 Task: Add a condition where "Hours since ticket status on-hold(deactivated) Less than 10" in recently updated tickets.
Action: Mouse moved to (82, 339)
Screenshot: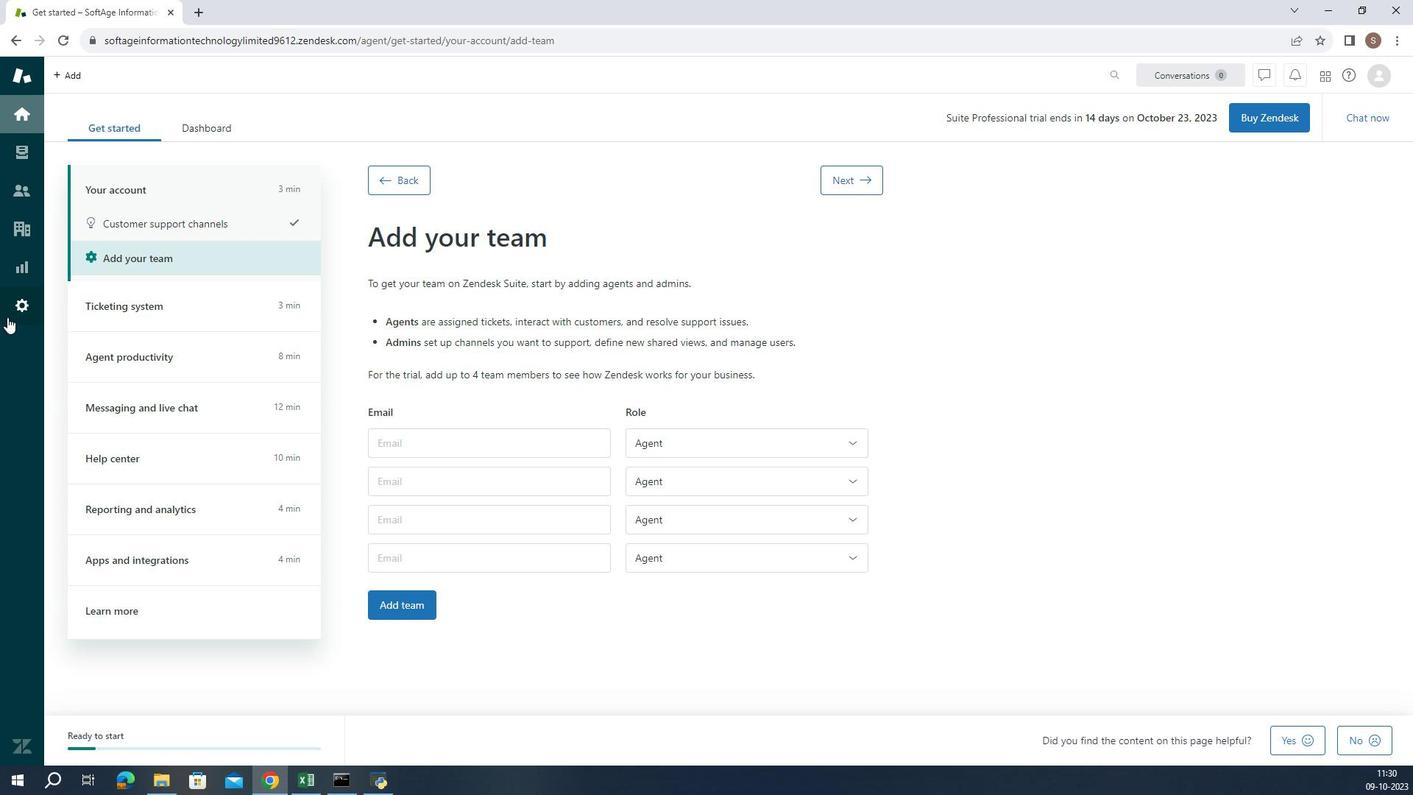 
Action: Mouse pressed left at (82, 339)
Screenshot: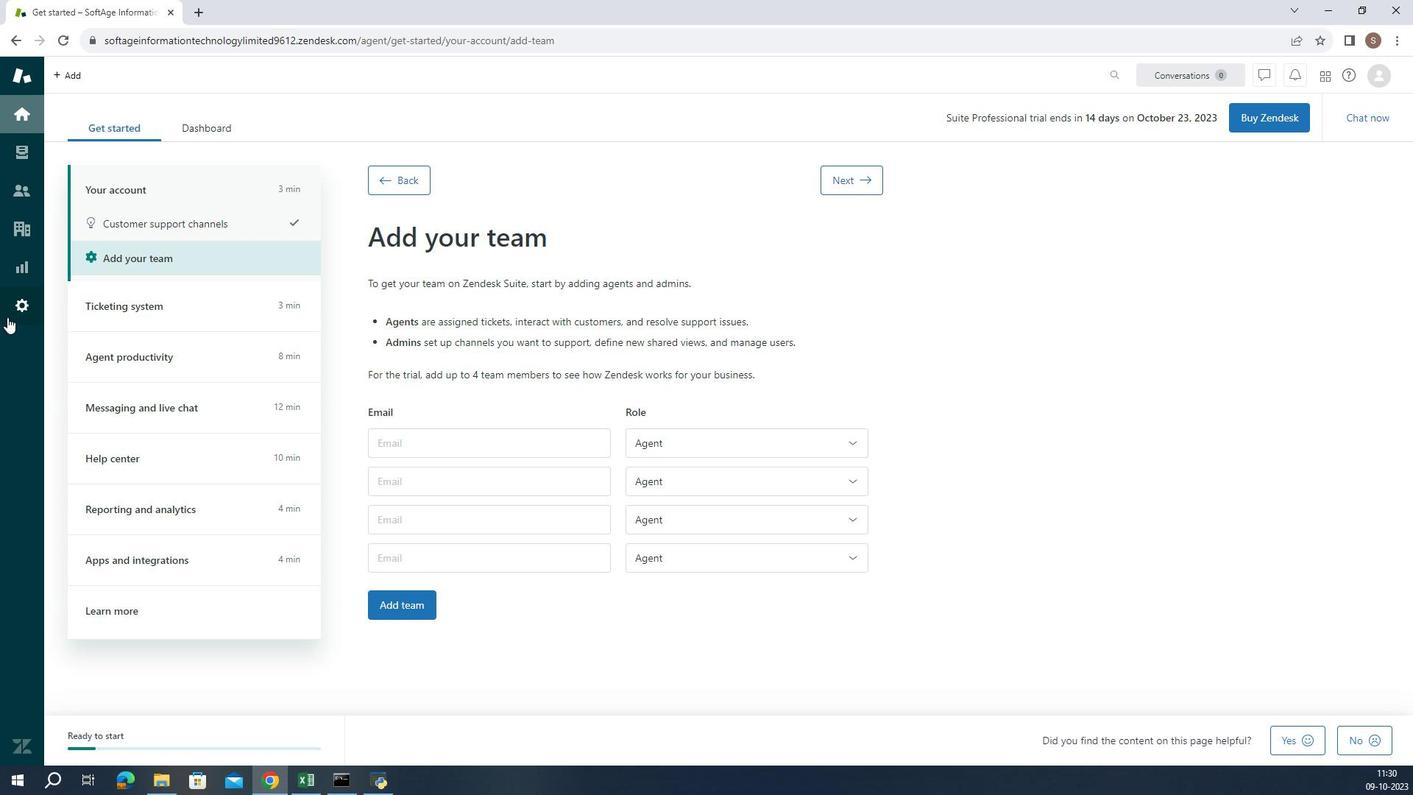 
Action: Mouse moved to (518, 644)
Screenshot: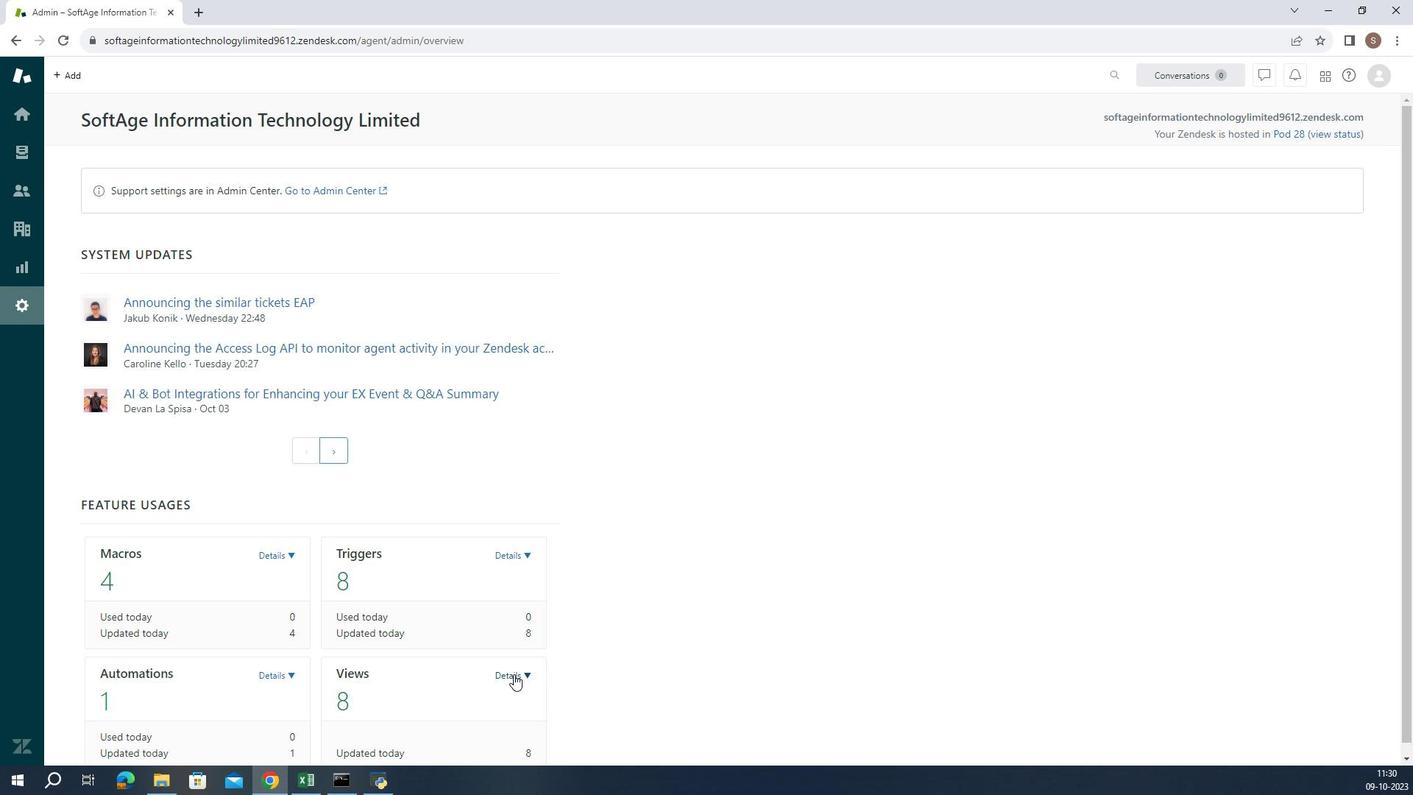 
Action: Mouse pressed left at (518, 644)
Screenshot: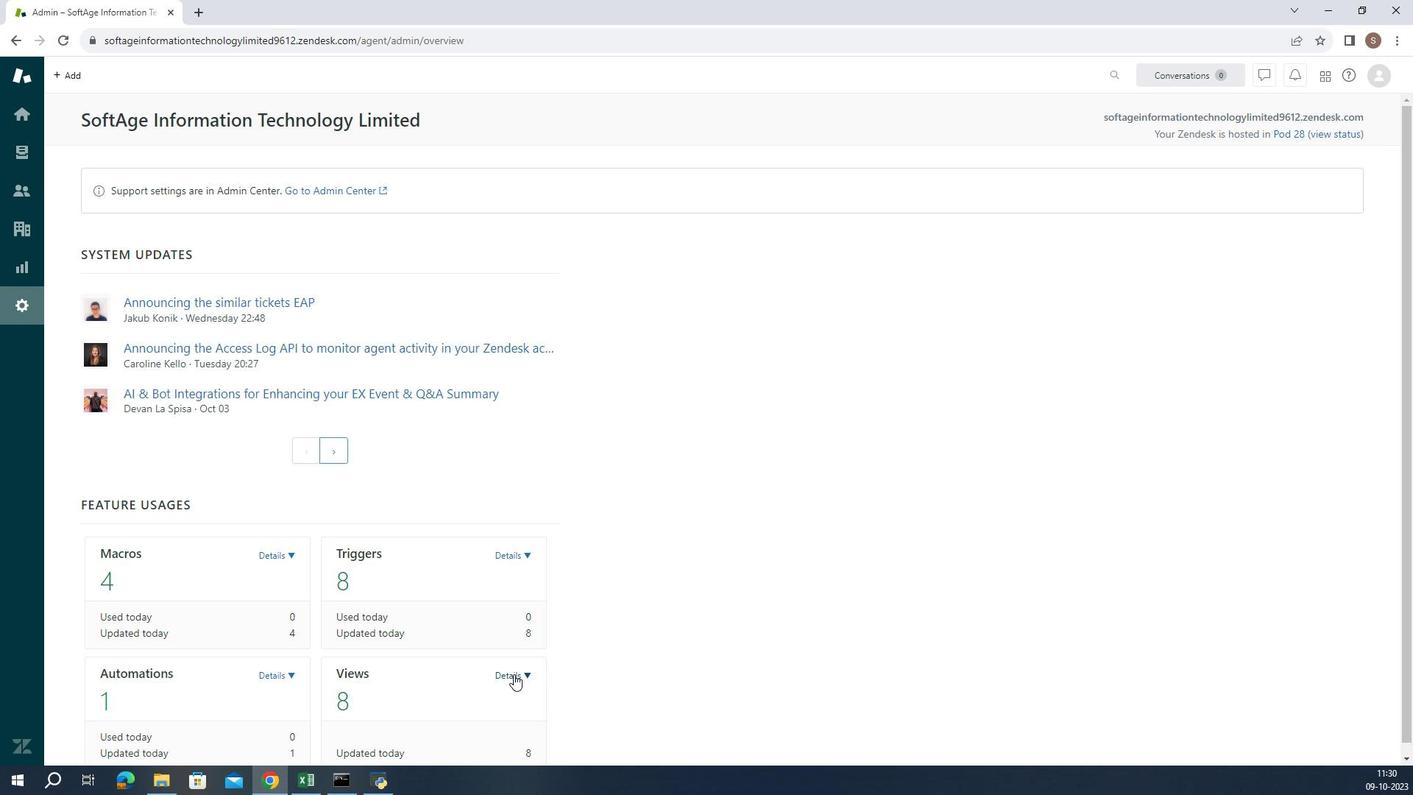 
Action: Mouse moved to (456, 709)
Screenshot: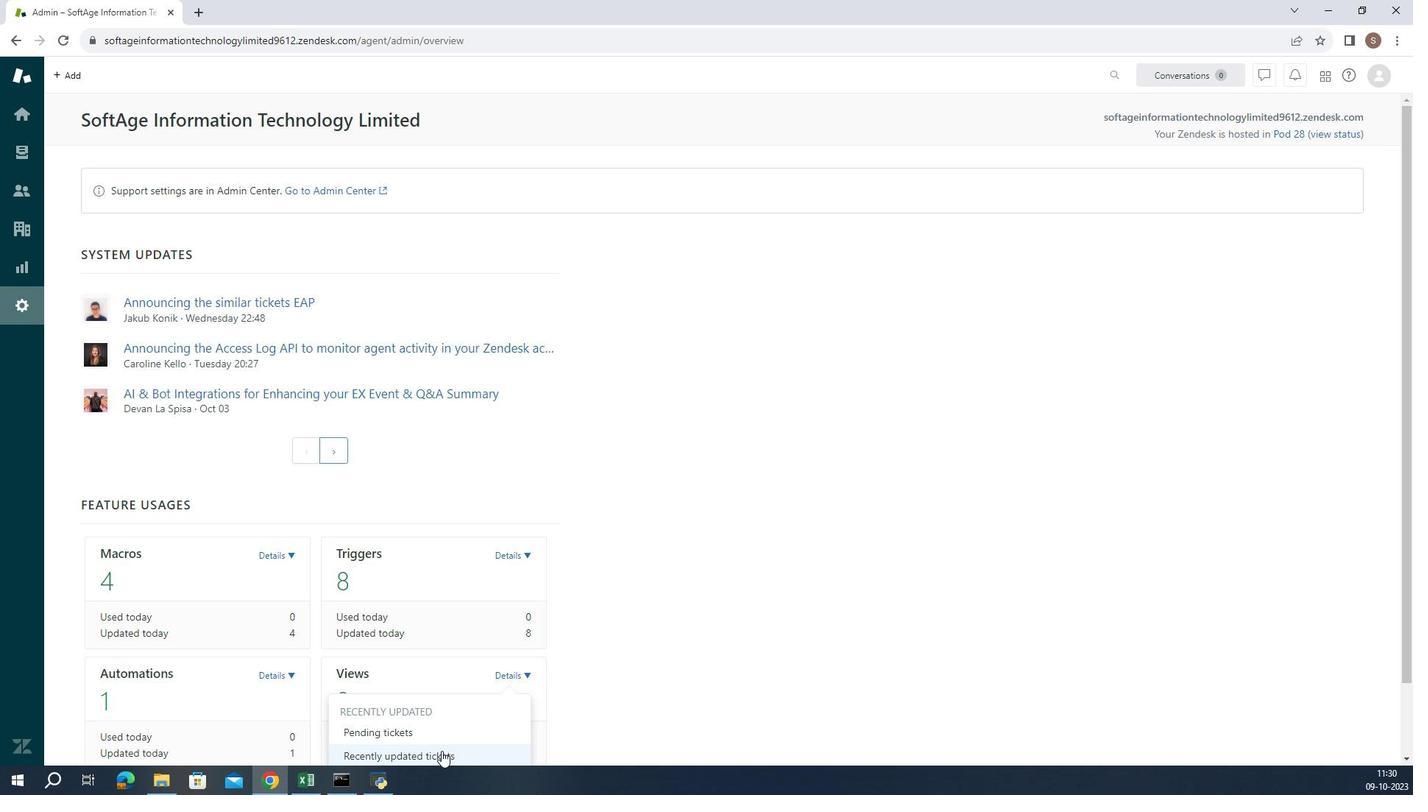 
Action: Mouse pressed left at (456, 709)
Screenshot: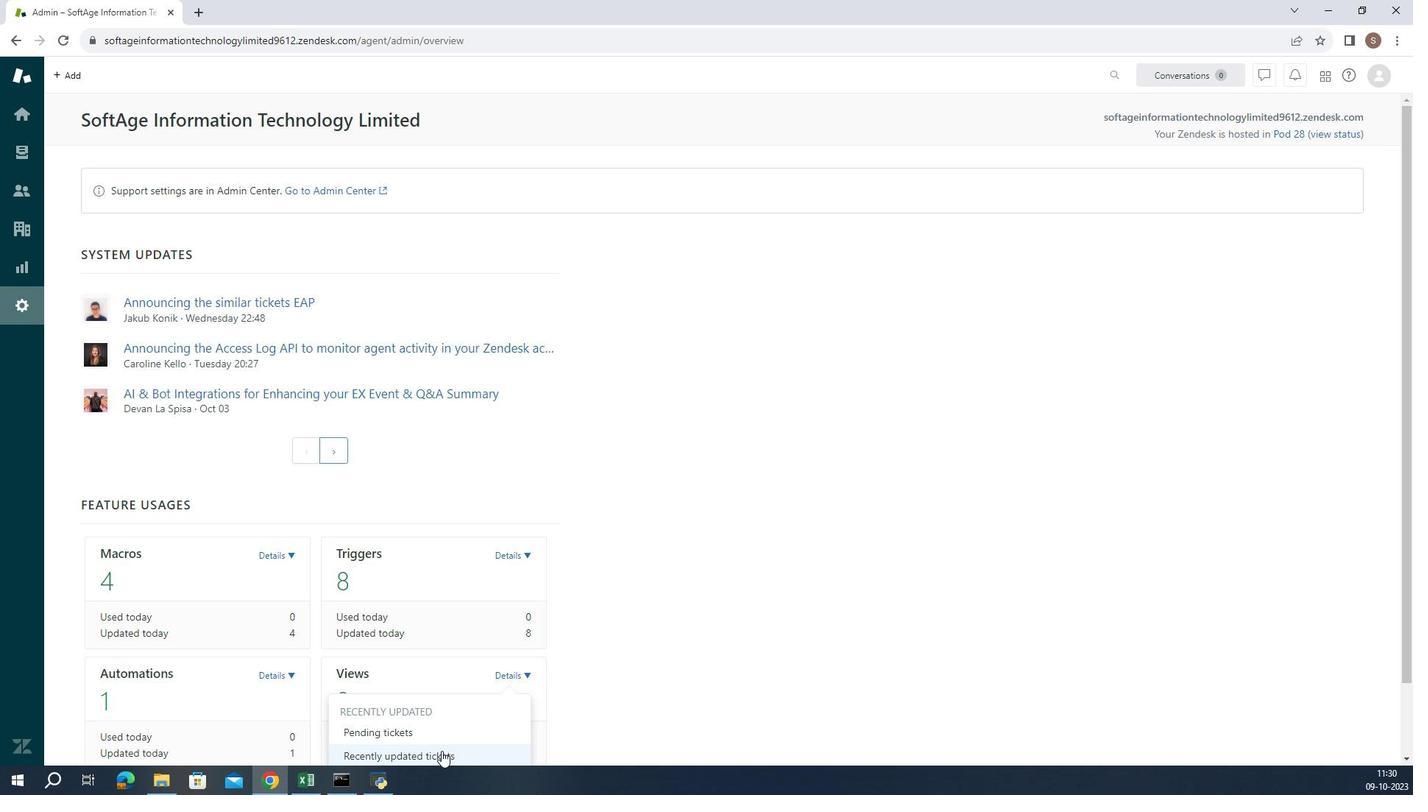 
Action: Mouse moved to (312, 480)
Screenshot: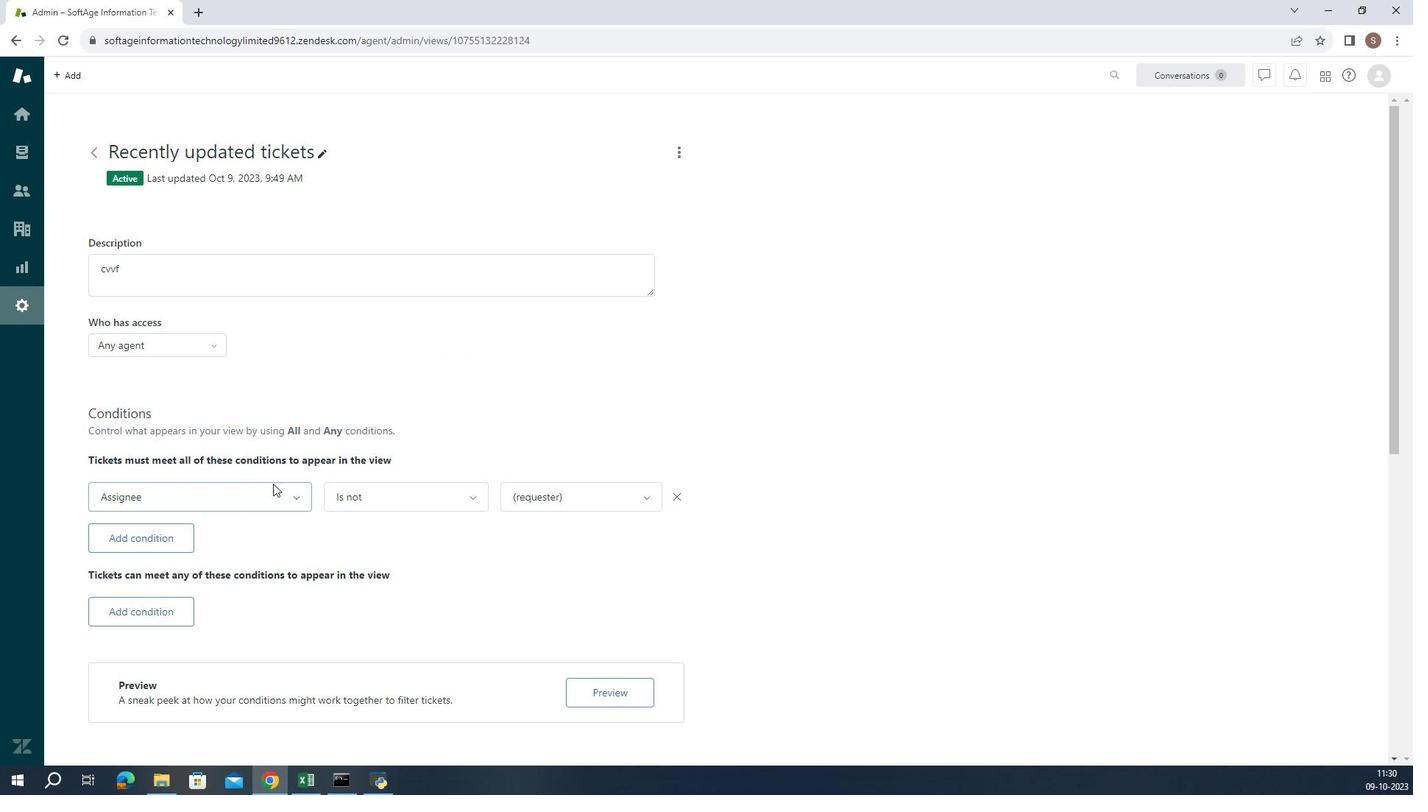 
Action: Mouse pressed left at (312, 480)
Screenshot: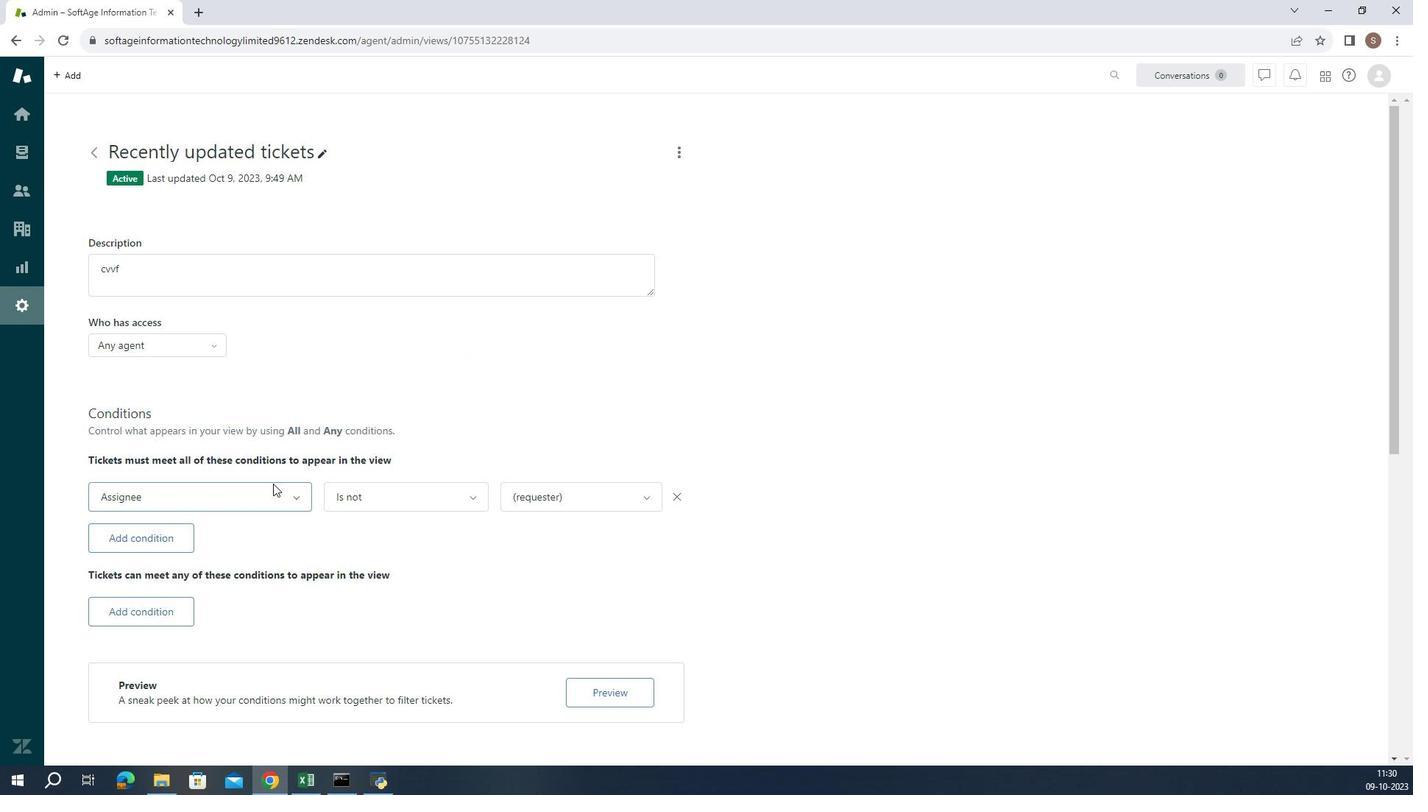 
Action: Mouse moved to (310, 387)
Screenshot: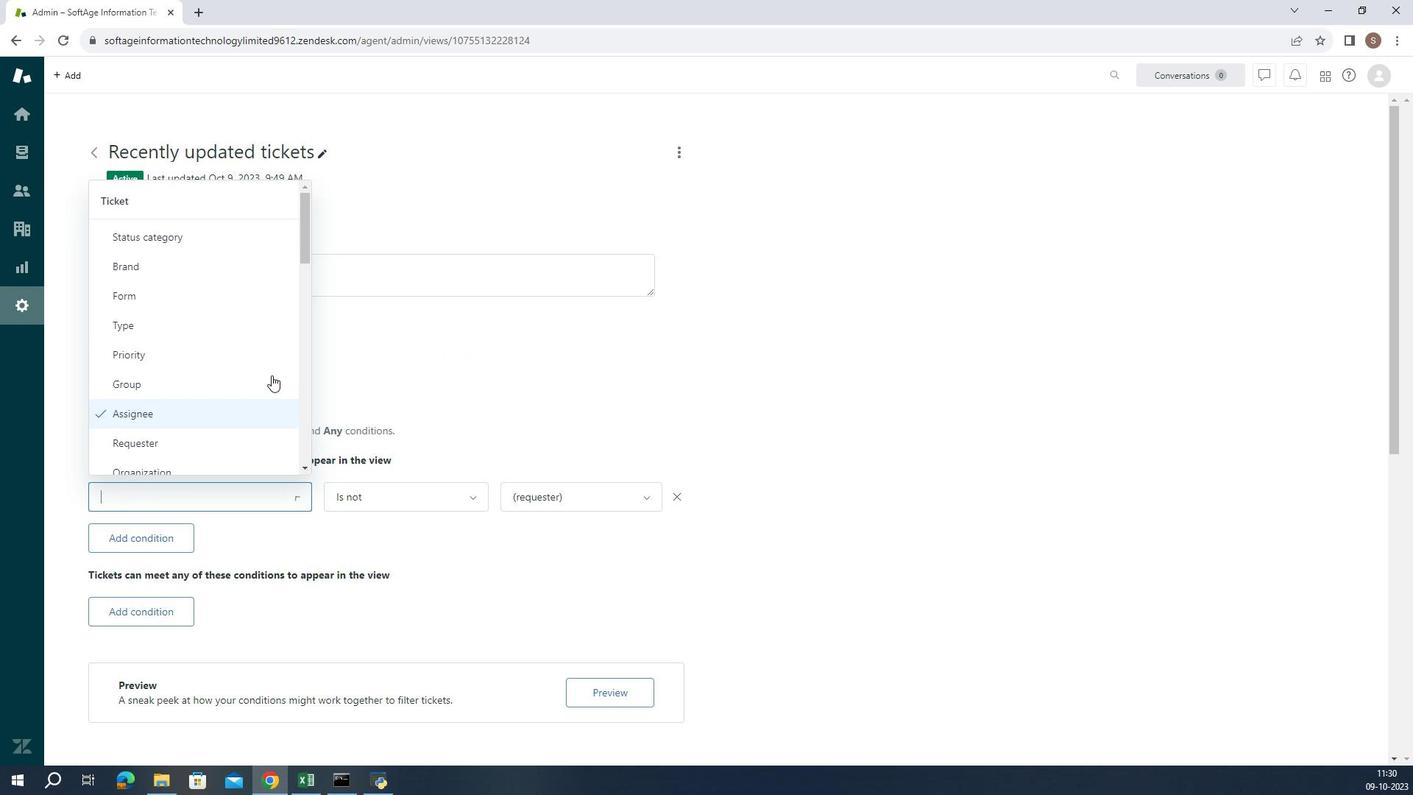 
Action: Mouse scrolled (310, 387) with delta (0, 0)
Screenshot: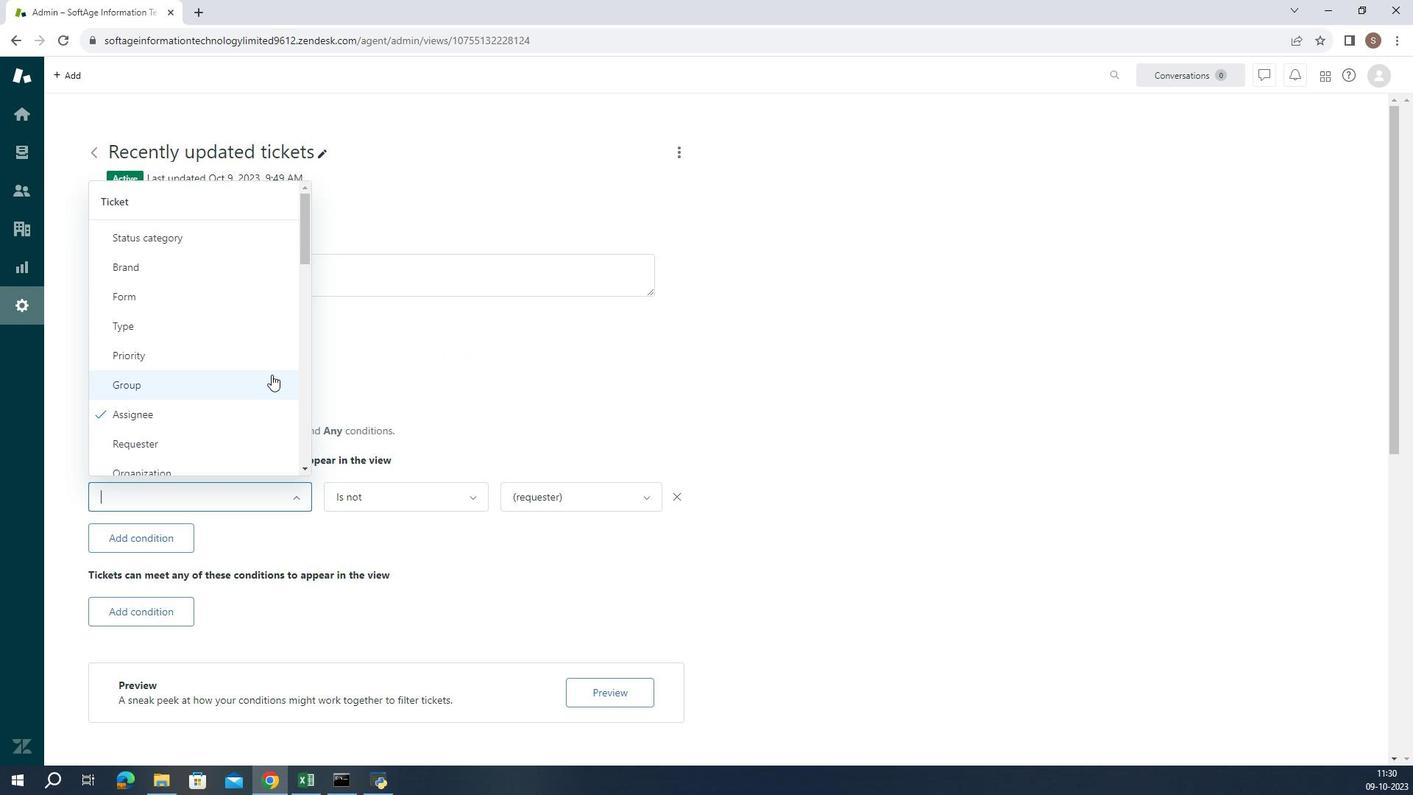 
Action: Mouse moved to (310, 387)
Screenshot: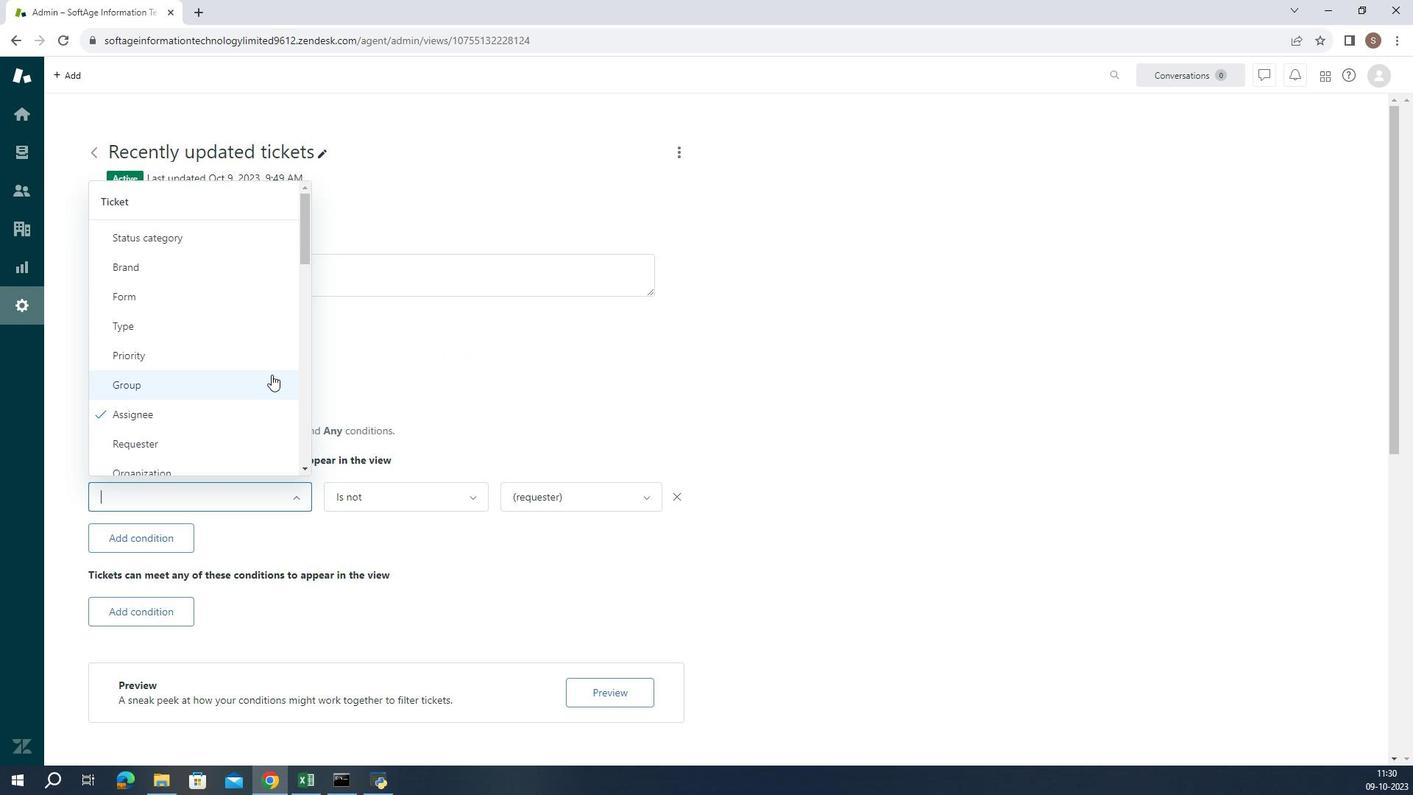 
Action: Mouse scrolled (310, 387) with delta (0, 0)
Screenshot: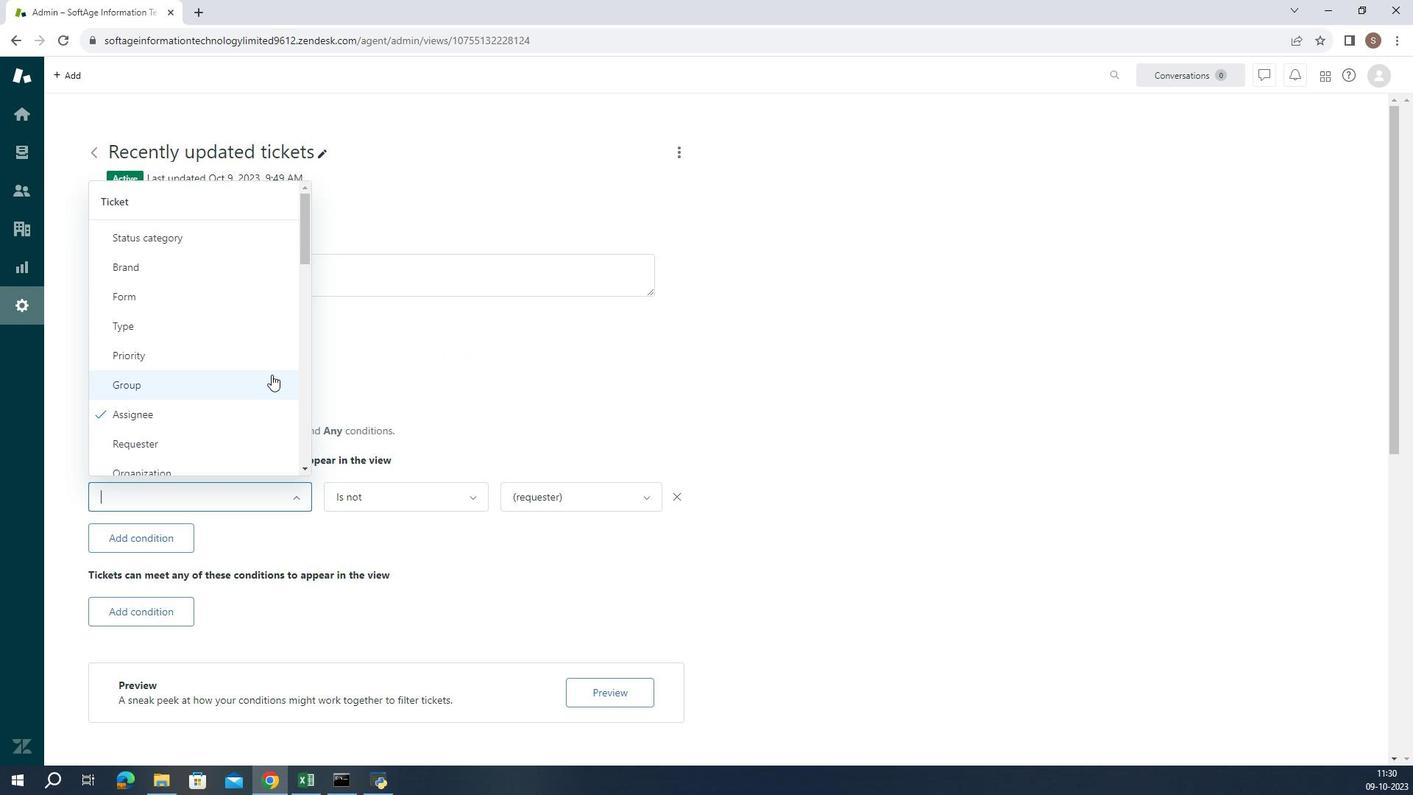 
Action: Mouse scrolled (310, 387) with delta (0, 0)
Screenshot: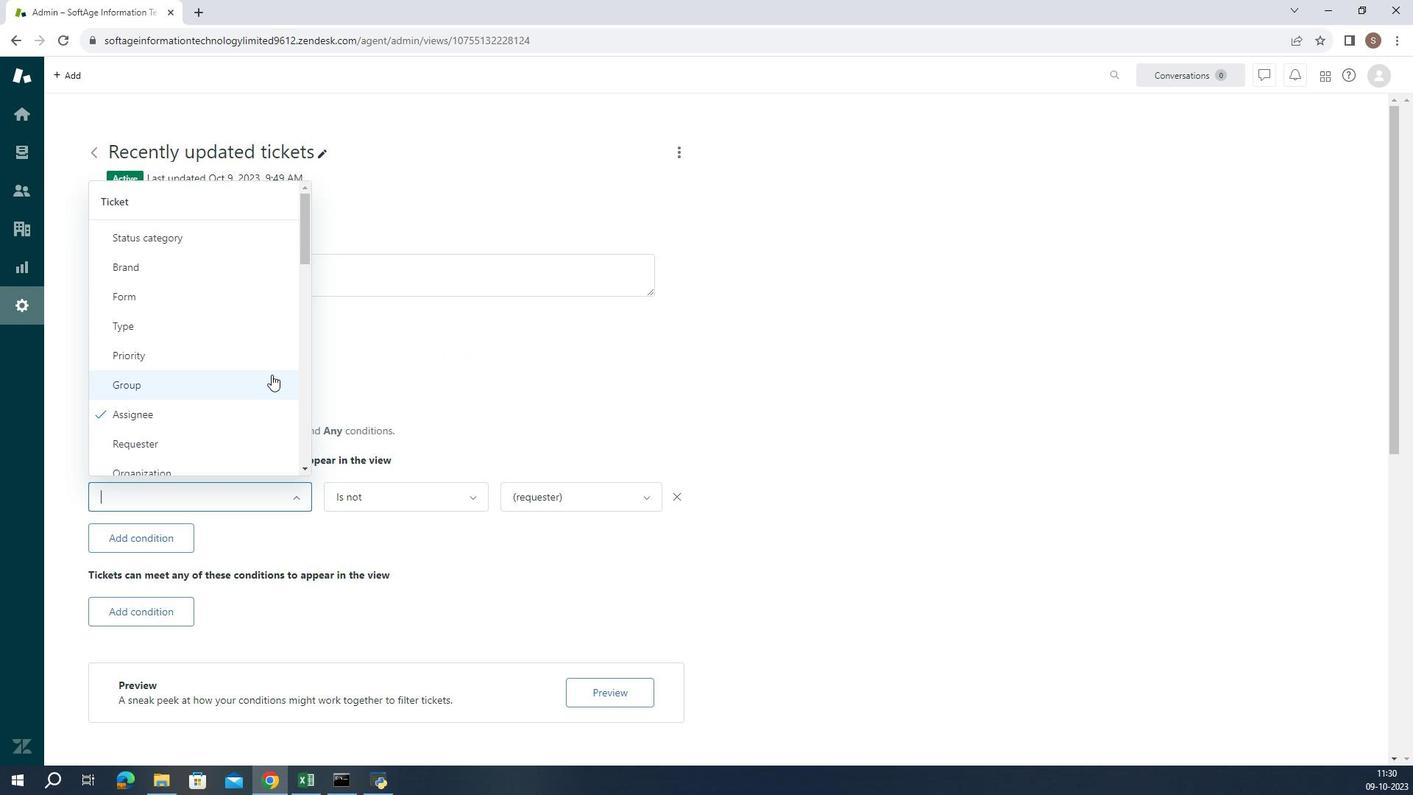 
Action: Mouse scrolled (310, 387) with delta (0, 0)
Screenshot: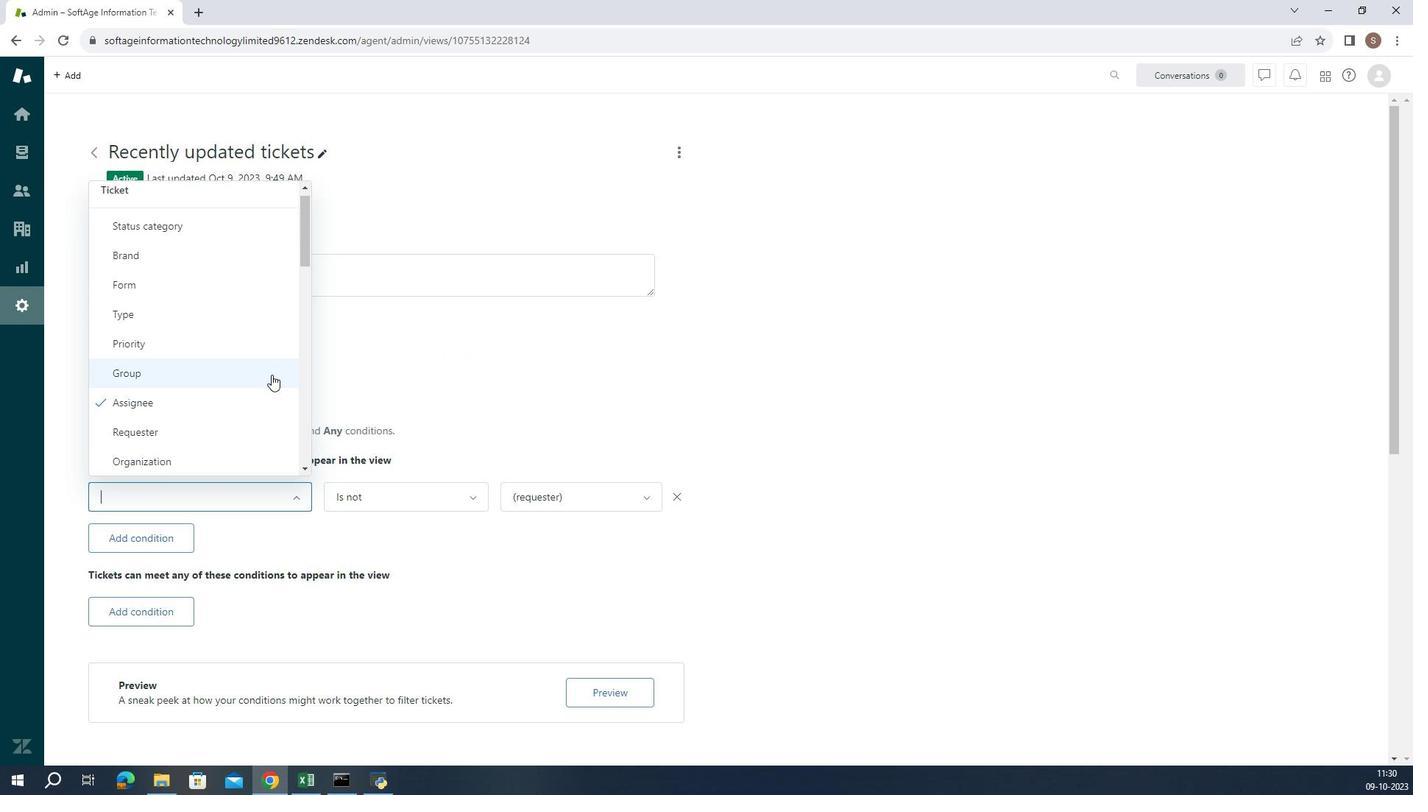 
Action: Mouse scrolled (310, 387) with delta (0, 0)
Screenshot: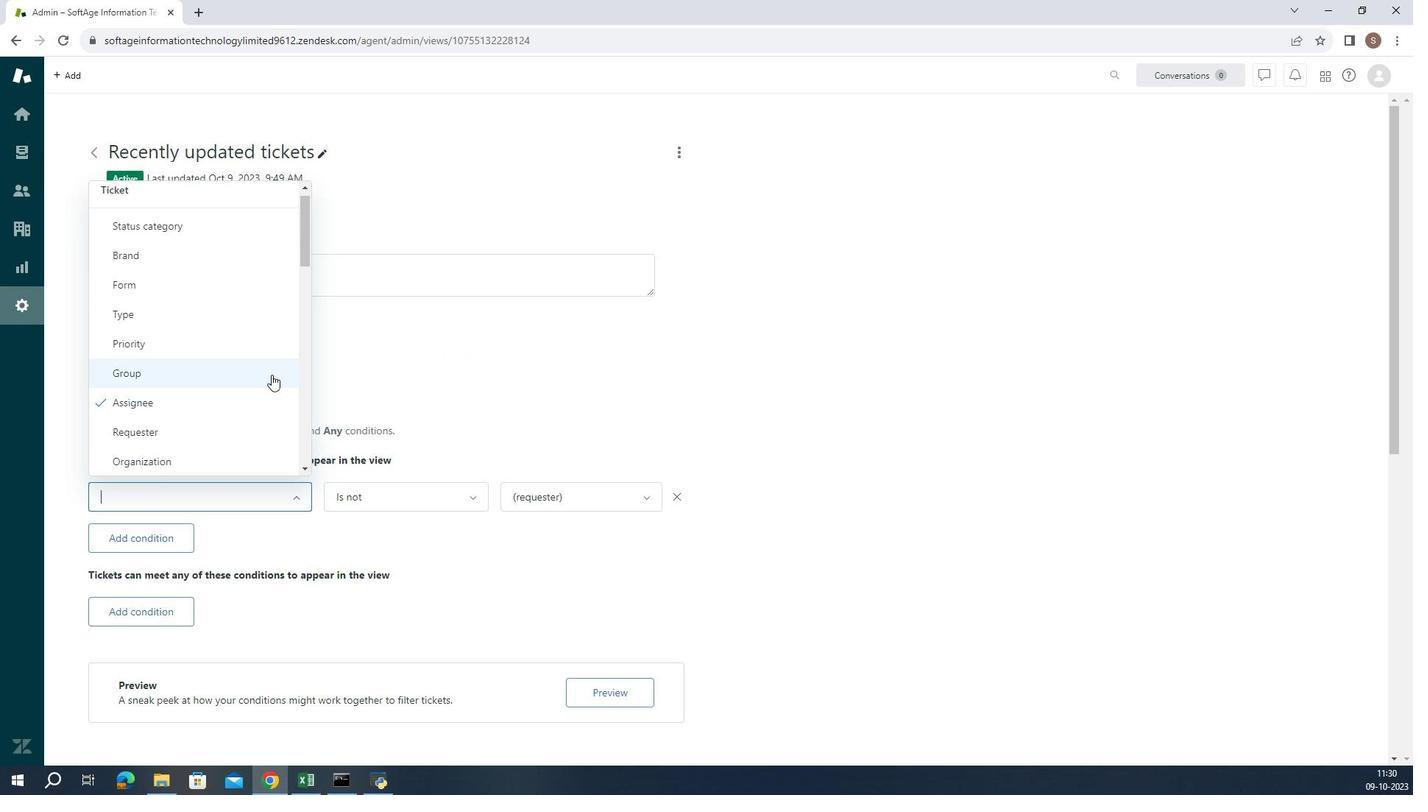 
Action: Mouse moved to (291, 385)
Screenshot: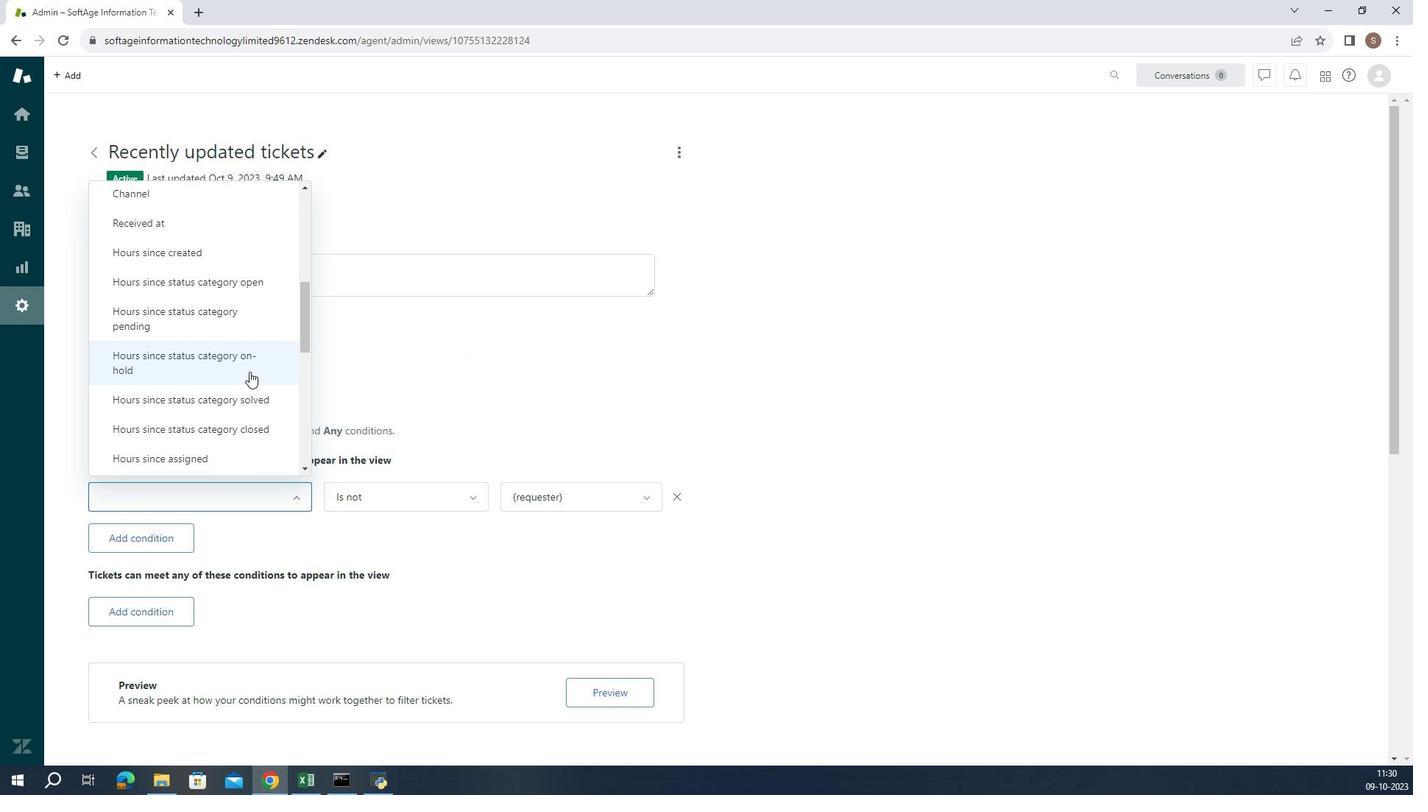 
Action: Mouse scrolled (291, 384) with delta (0, 0)
Screenshot: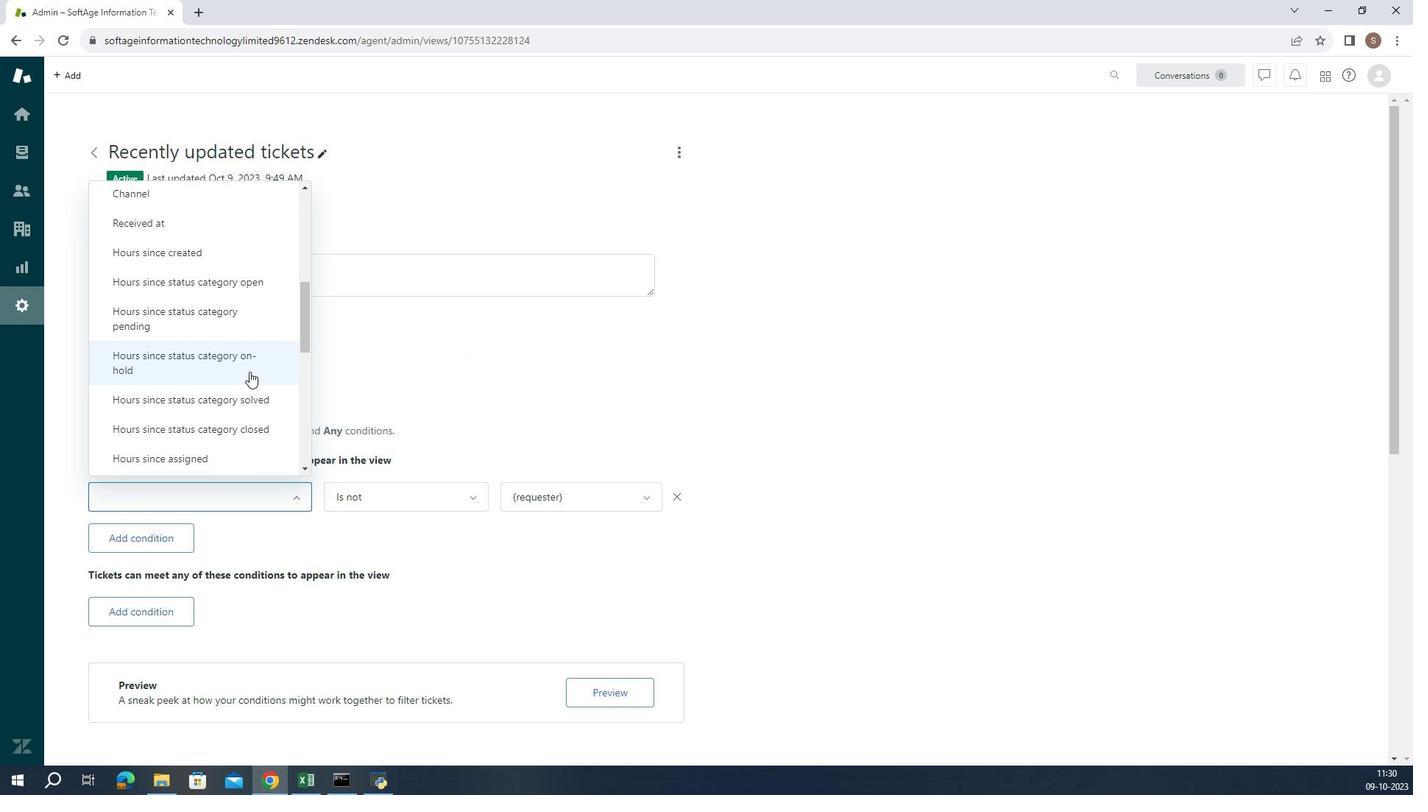 
Action: Mouse scrolled (291, 384) with delta (0, 0)
Screenshot: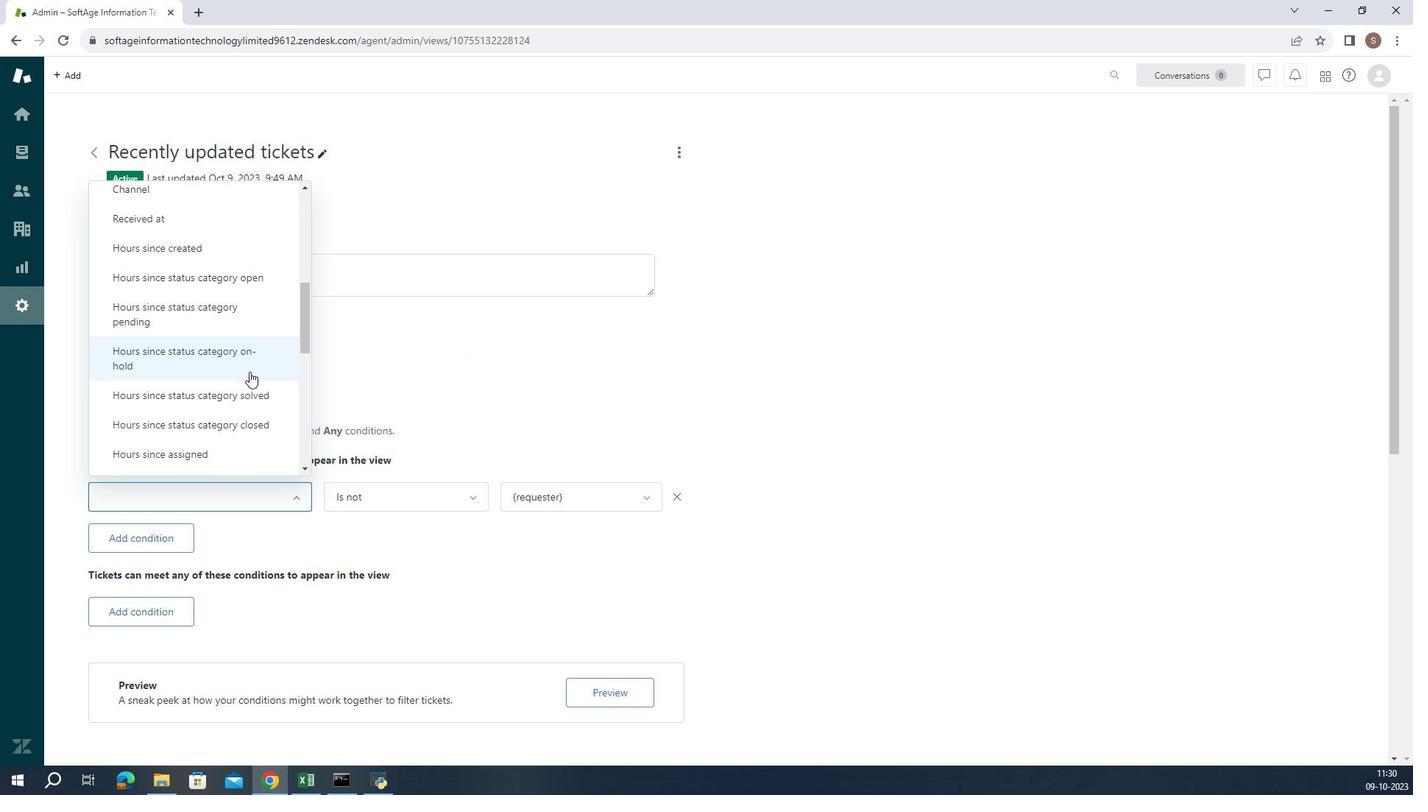 
Action: Mouse scrolled (291, 384) with delta (0, 0)
Screenshot: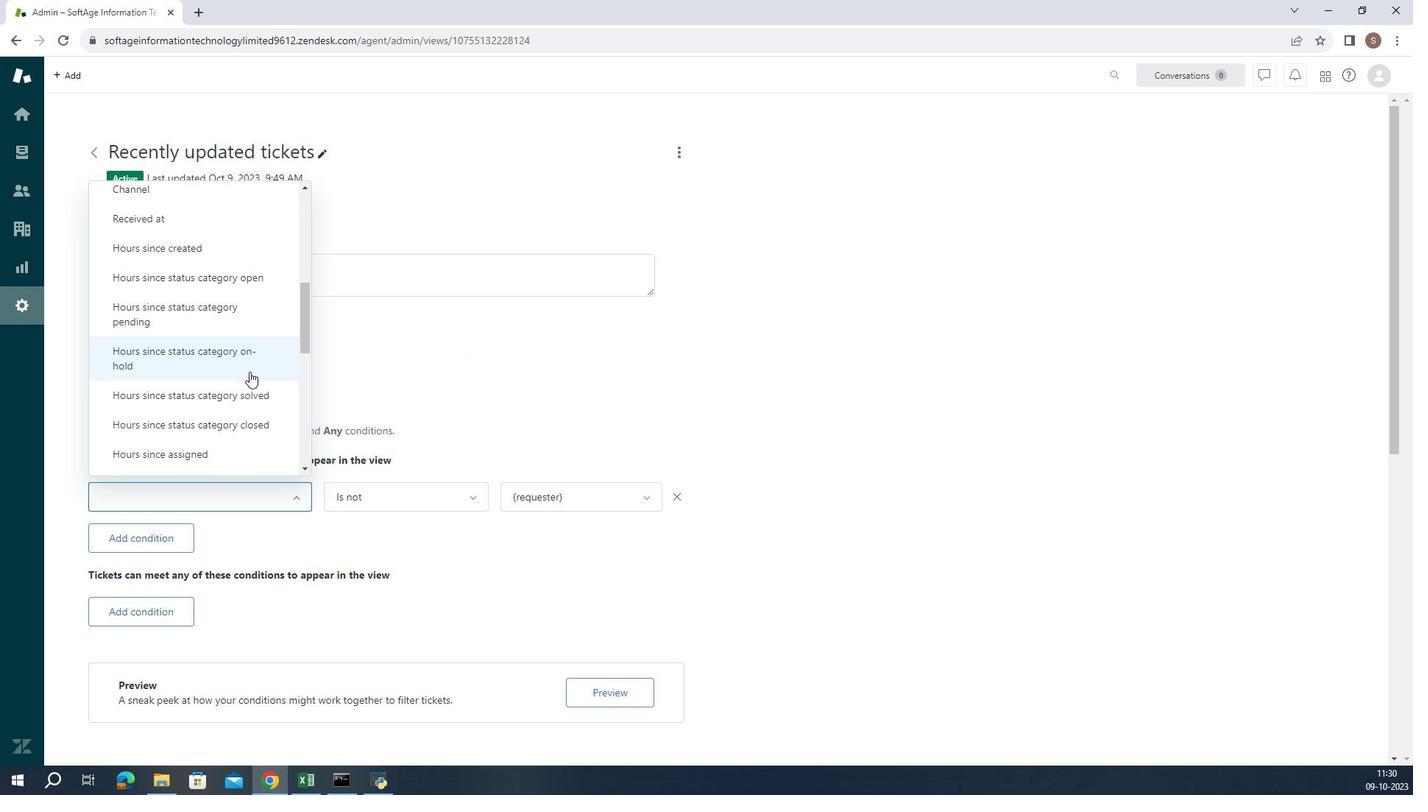 
Action: Mouse scrolled (291, 384) with delta (0, 0)
Screenshot: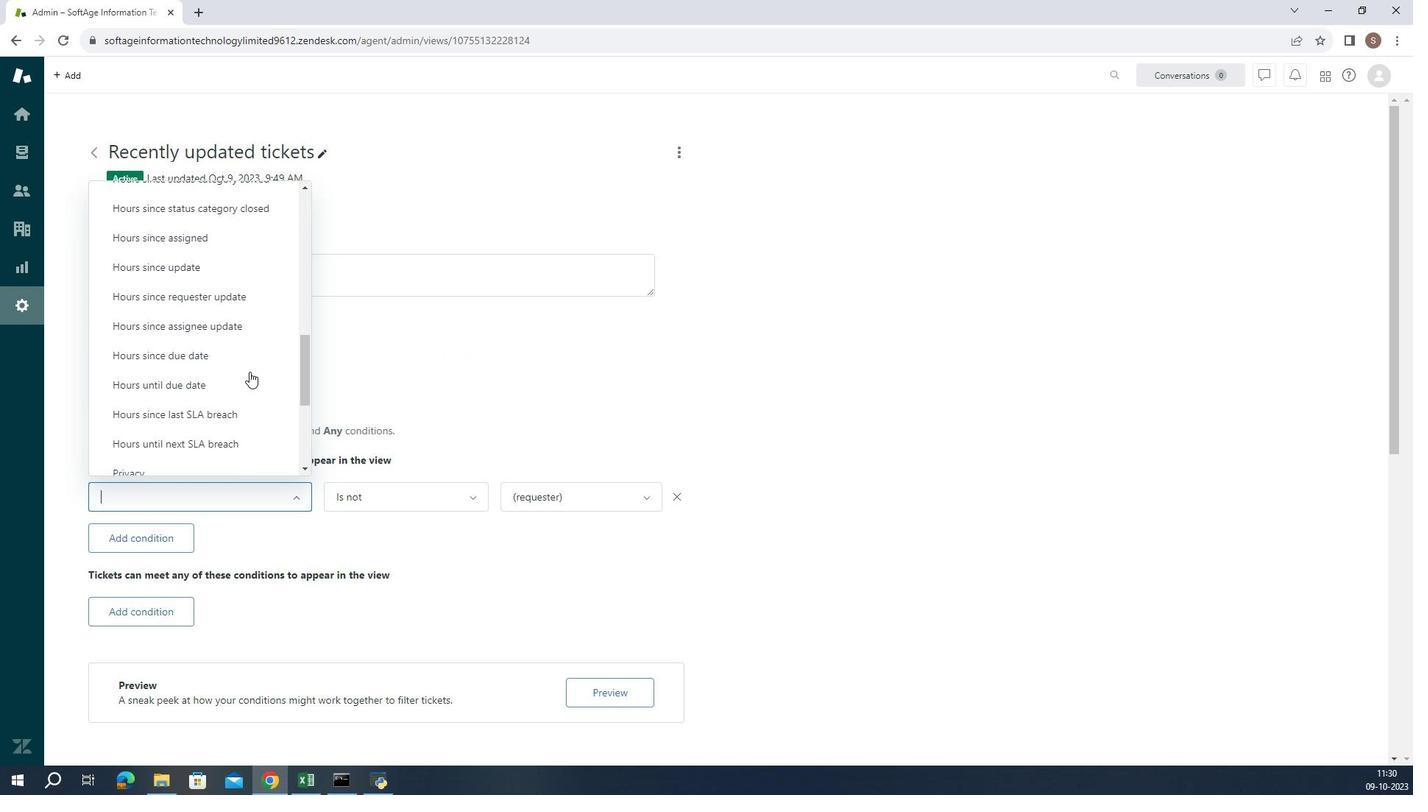 
Action: Mouse scrolled (291, 384) with delta (0, 0)
Screenshot: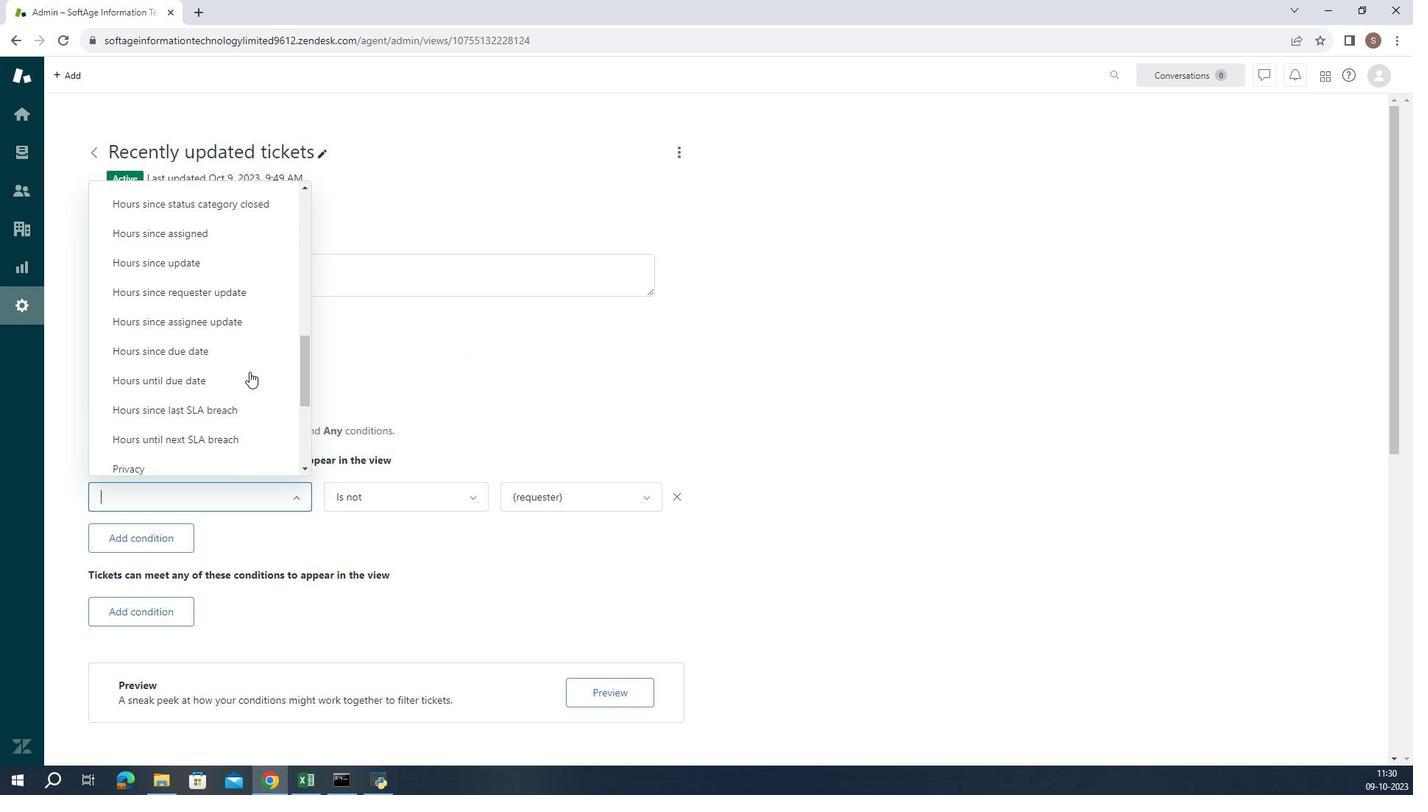 
Action: Mouse scrolled (291, 384) with delta (0, 0)
Screenshot: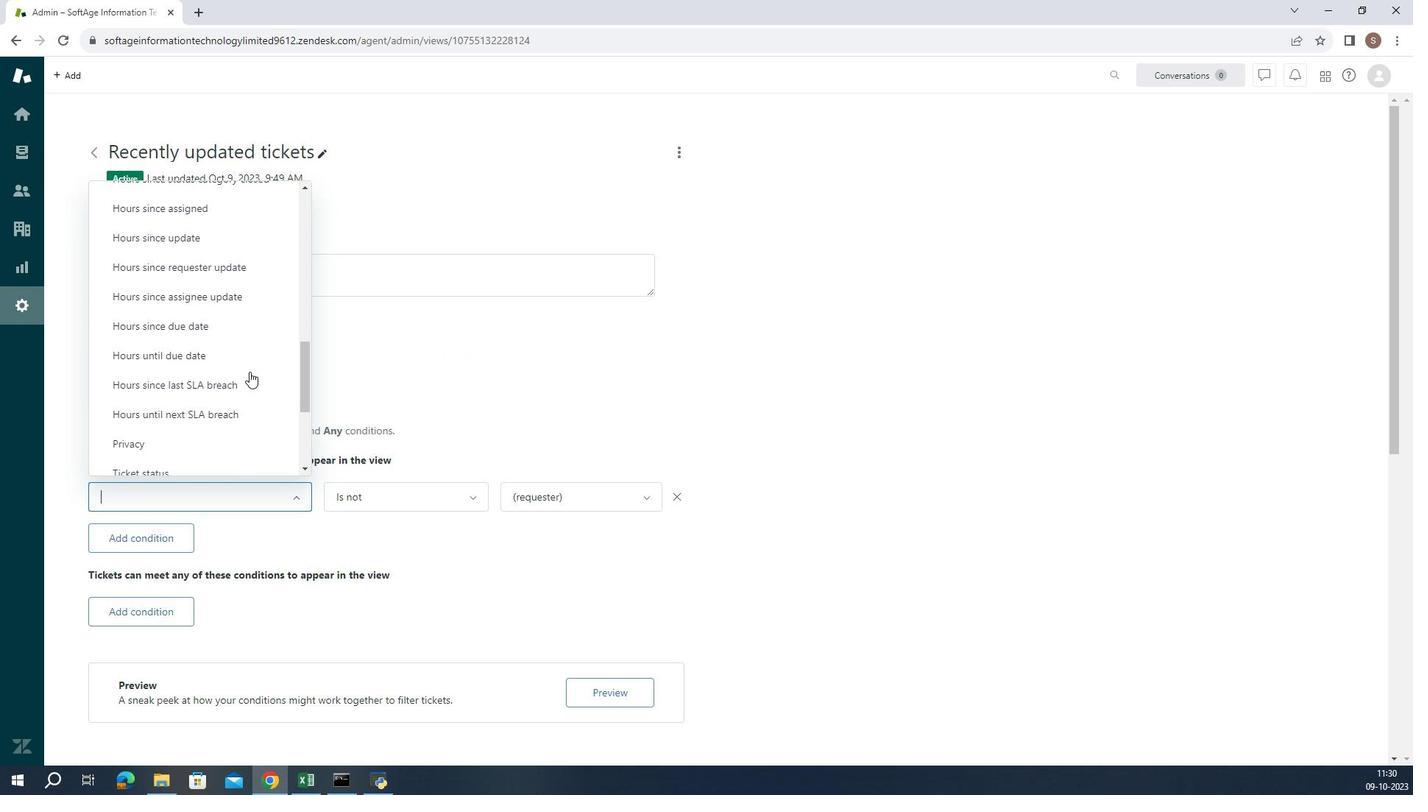 
Action: Mouse moved to (290, 387)
Screenshot: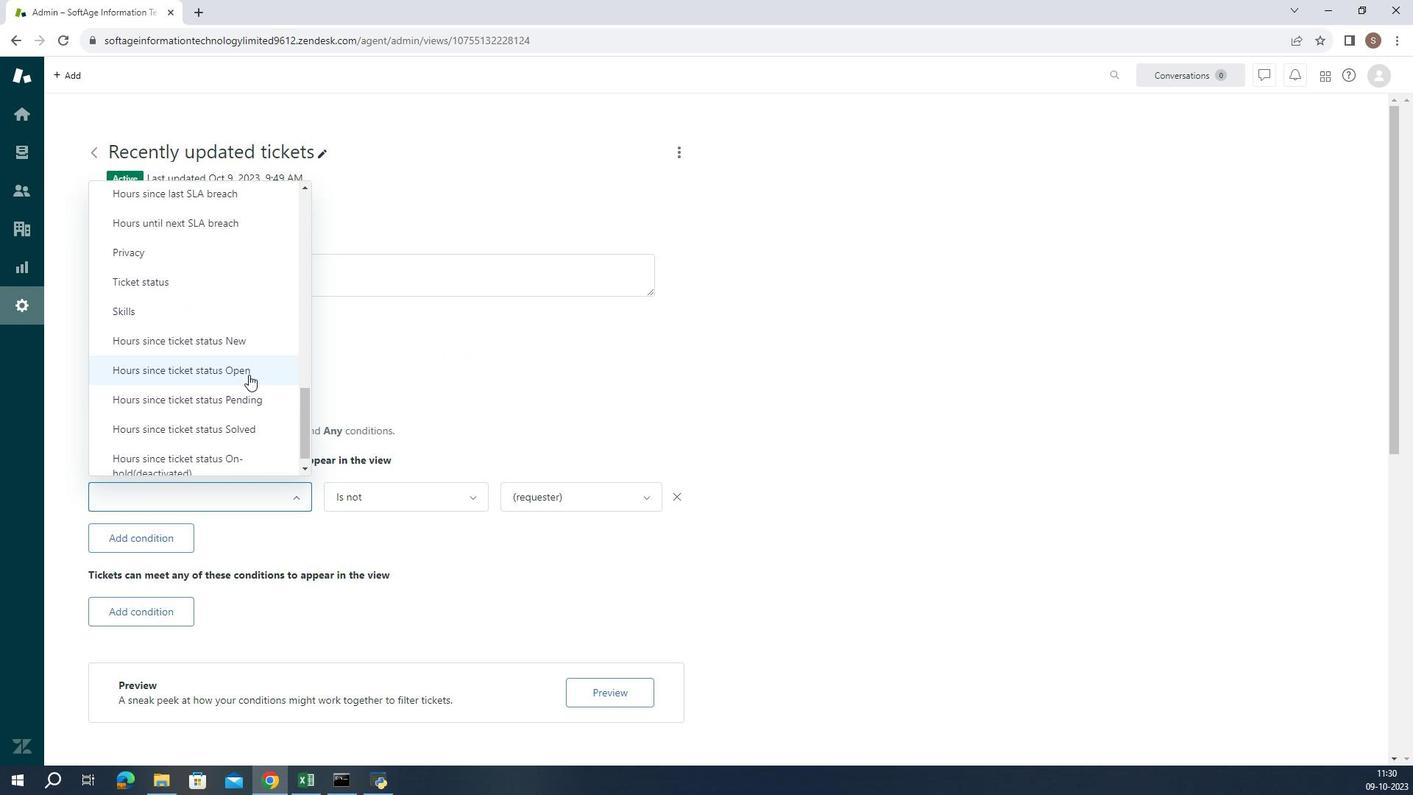 
Action: Mouse scrolled (290, 387) with delta (0, 0)
Screenshot: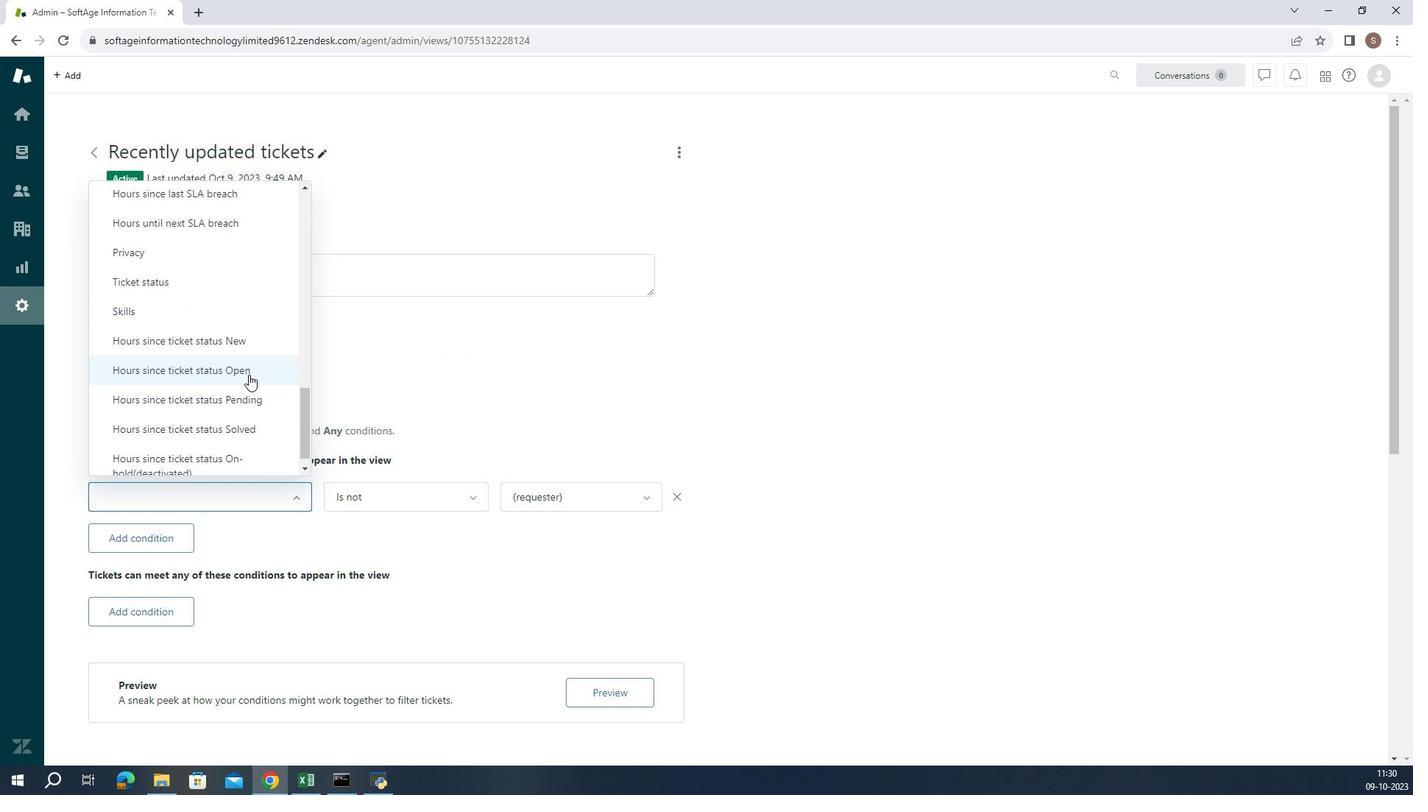 
Action: Mouse moved to (251, 459)
Screenshot: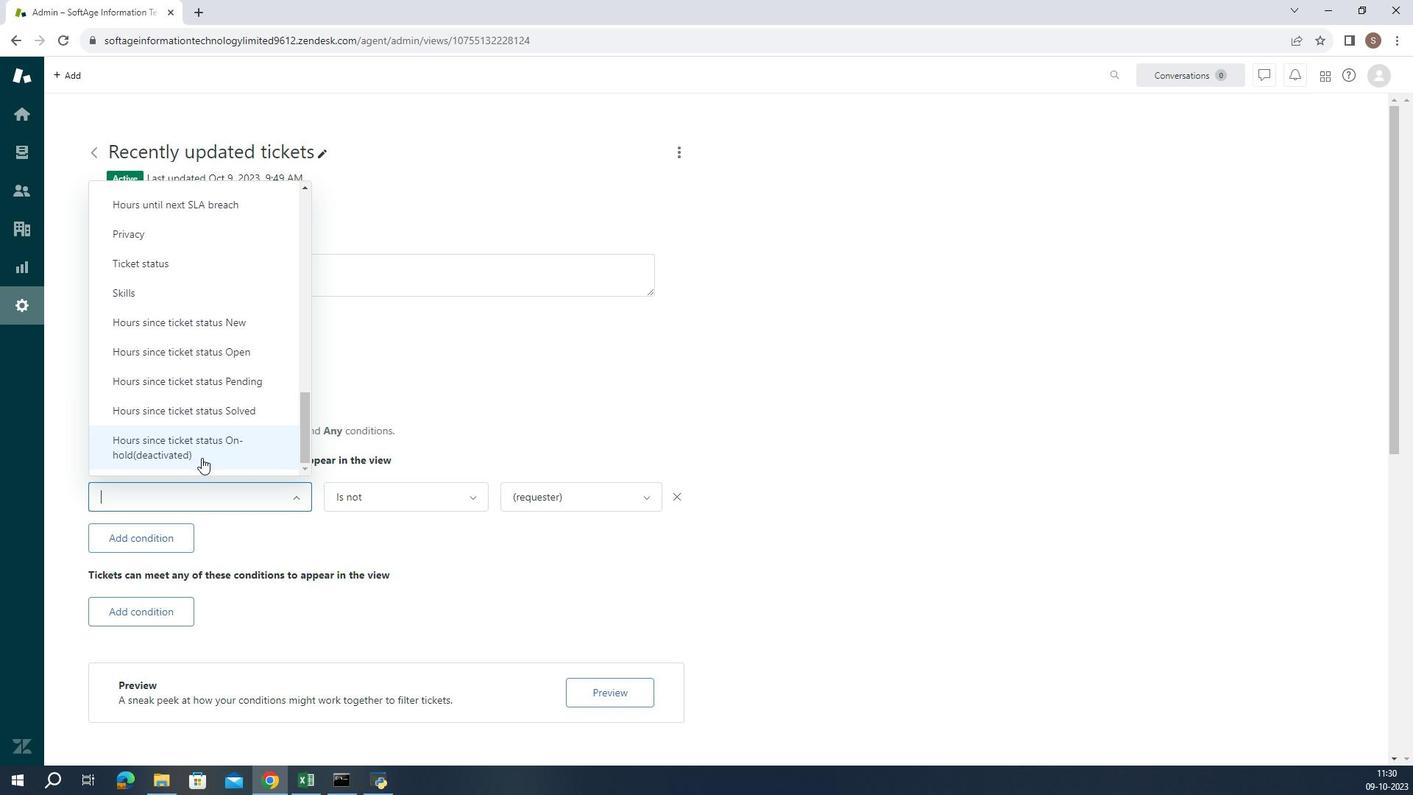 
Action: Mouse pressed left at (251, 459)
Screenshot: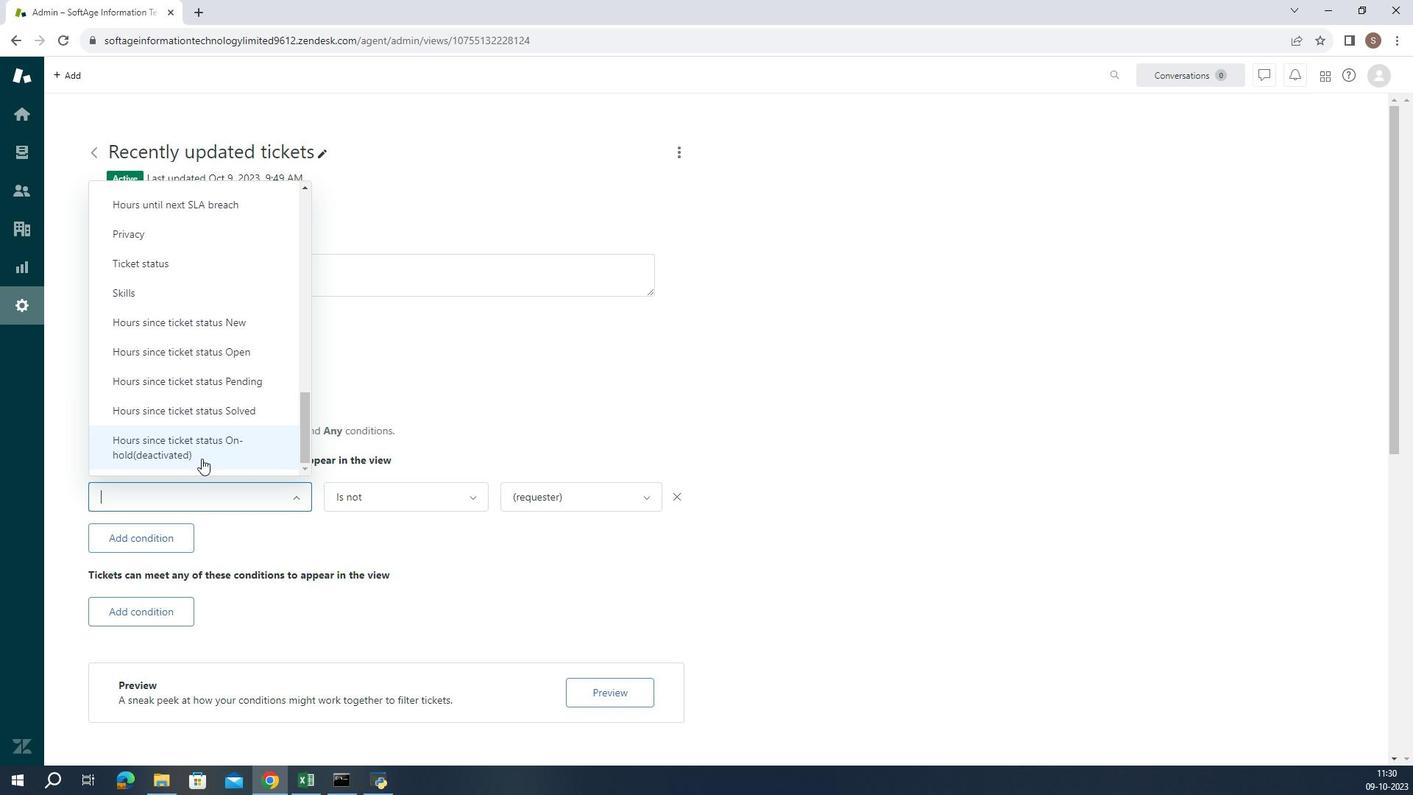 
Action: Mouse moved to (415, 505)
Screenshot: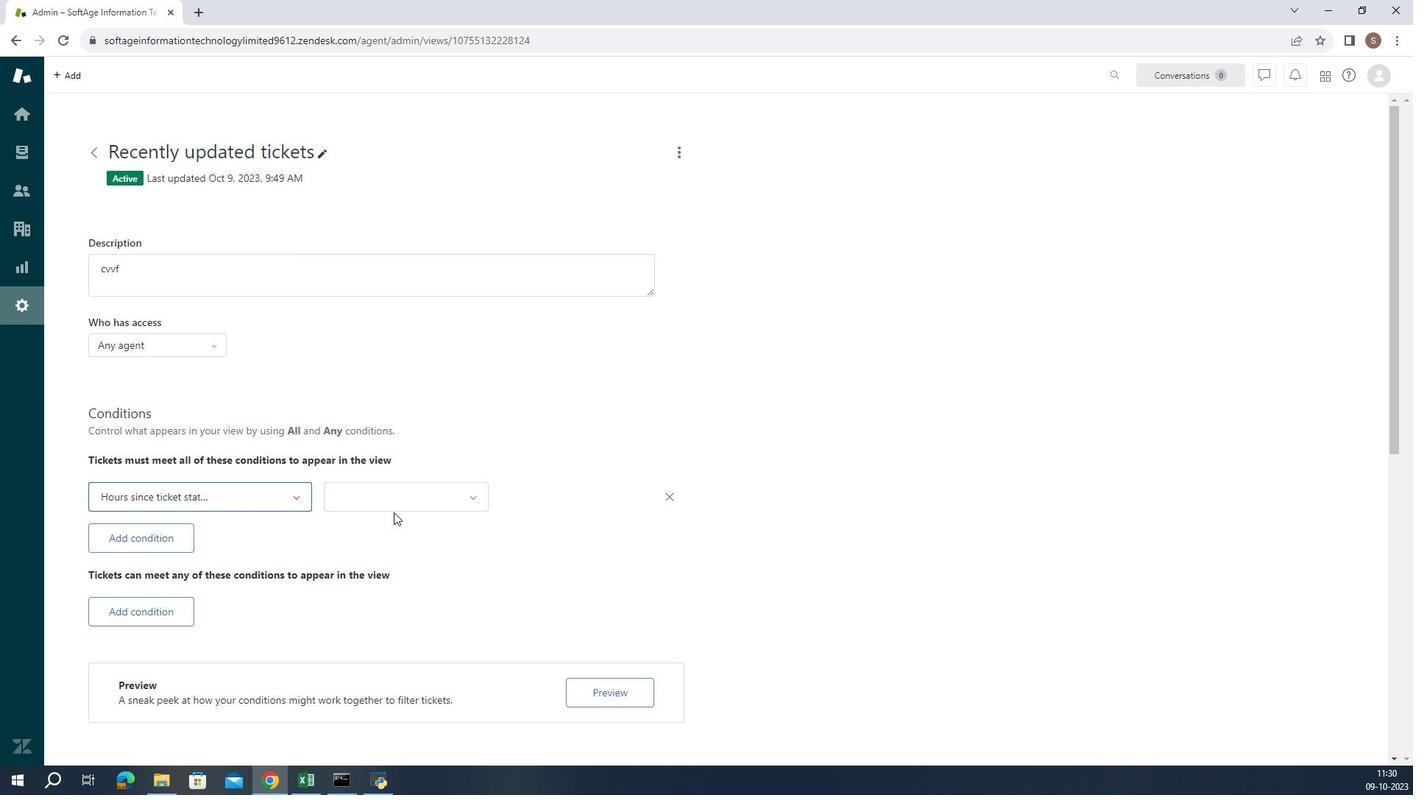 
Action: Mouse pressed left at (415, 505)
Screenshot: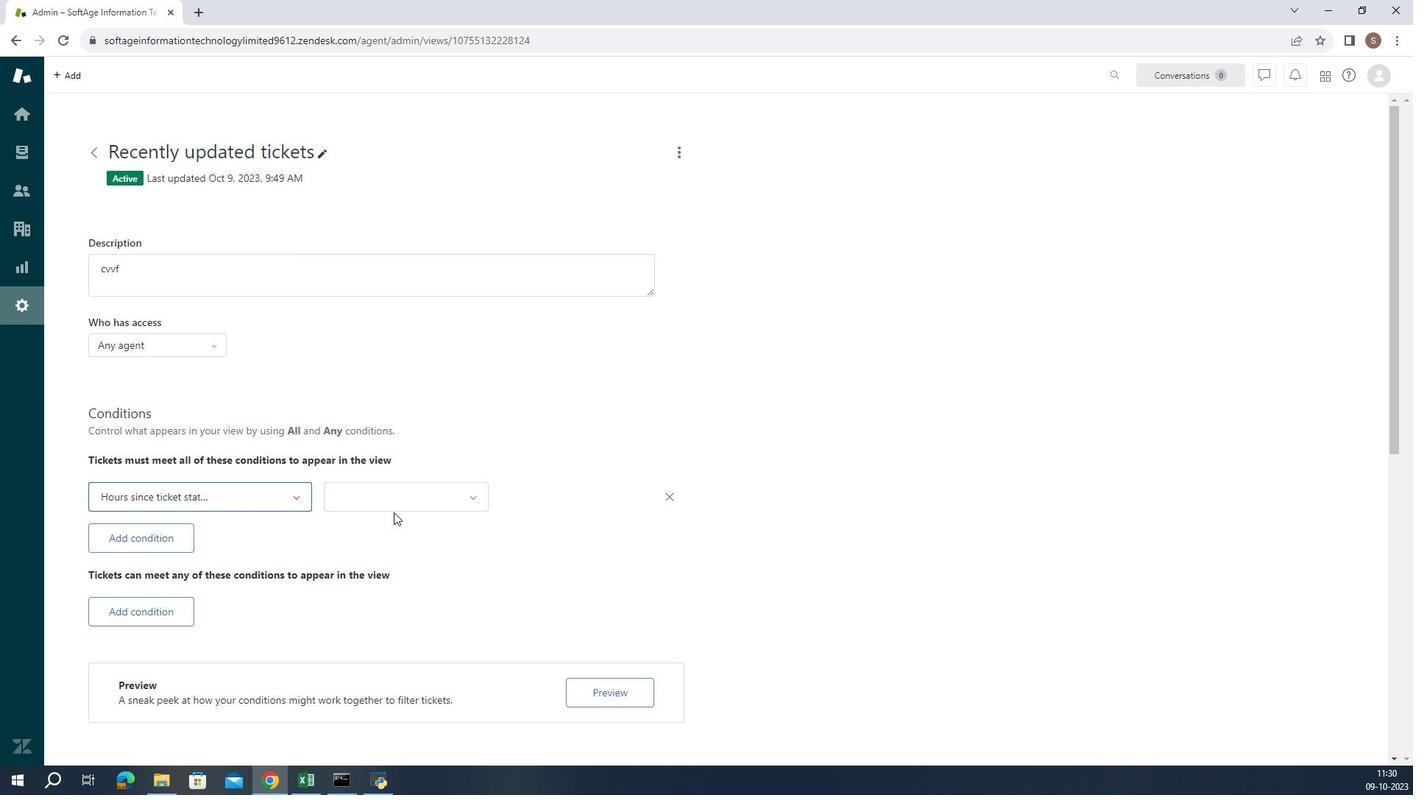 
Action: Mouse moved to (435, 496)
Screenshot: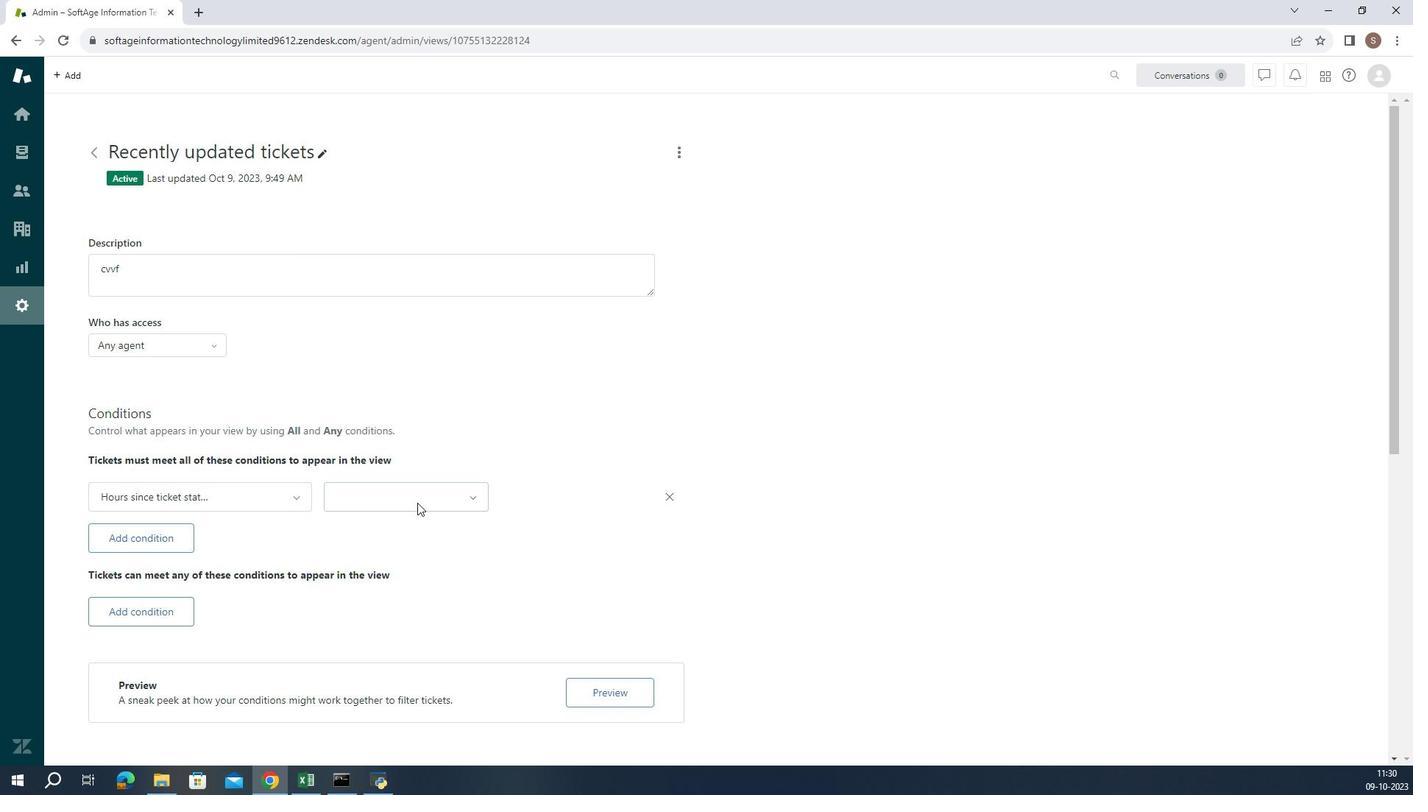 
Action: Mouse pressed left at (435, 496)
Screenshot: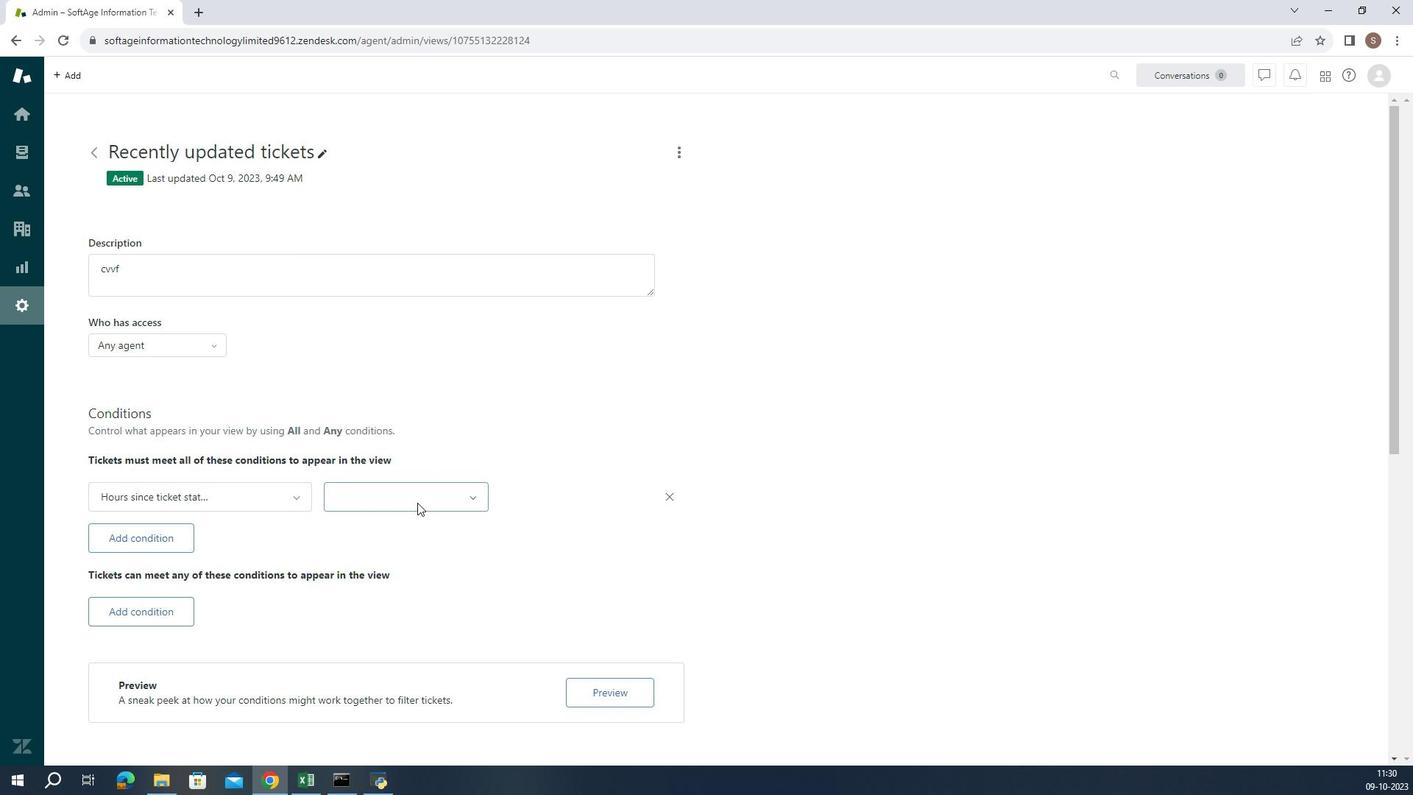 
Action: Mouse moved to (424, 523)
Screenshot: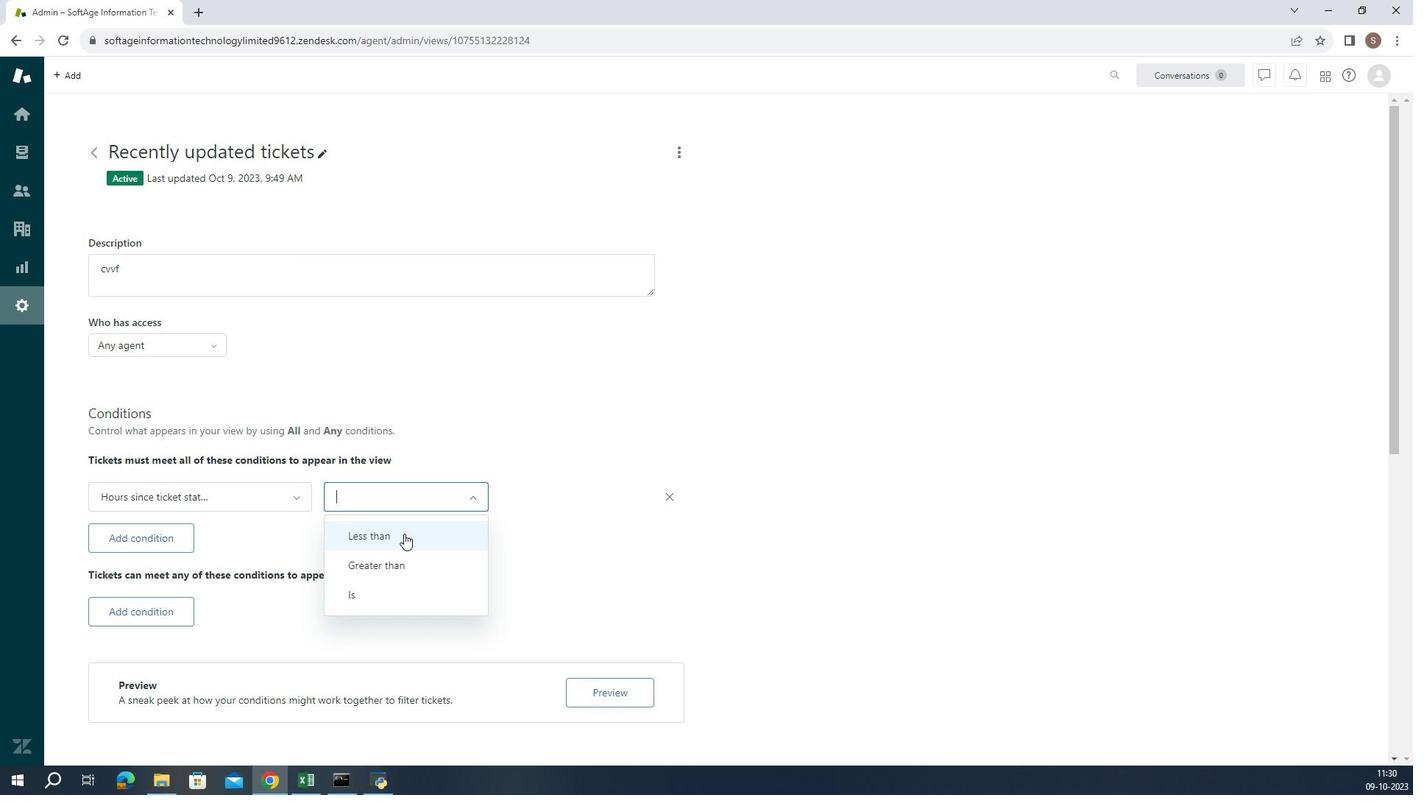 
Action: Mouse pressed left at (424, 523)
Screenshot: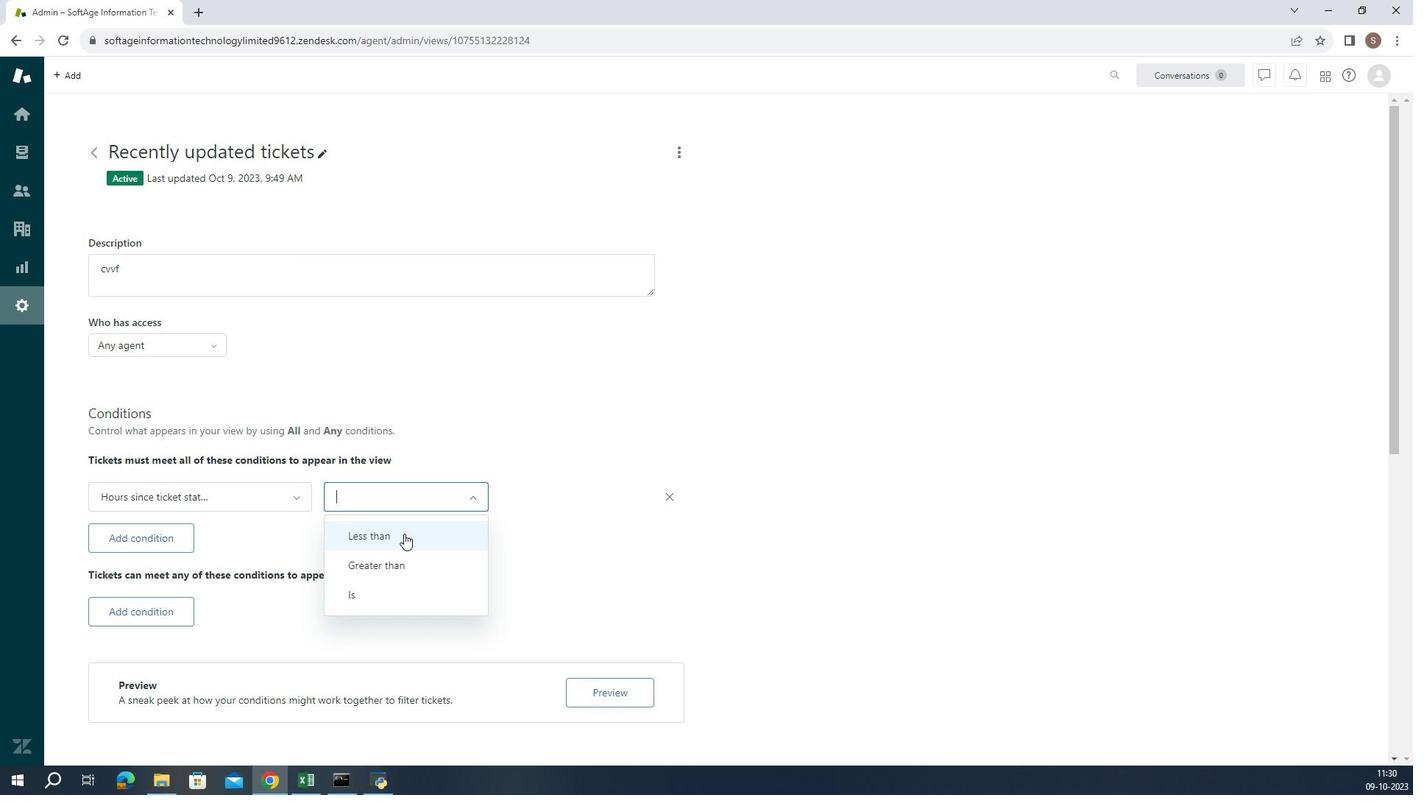 
Action: Mouse moved to (552, 493)
Screenshot: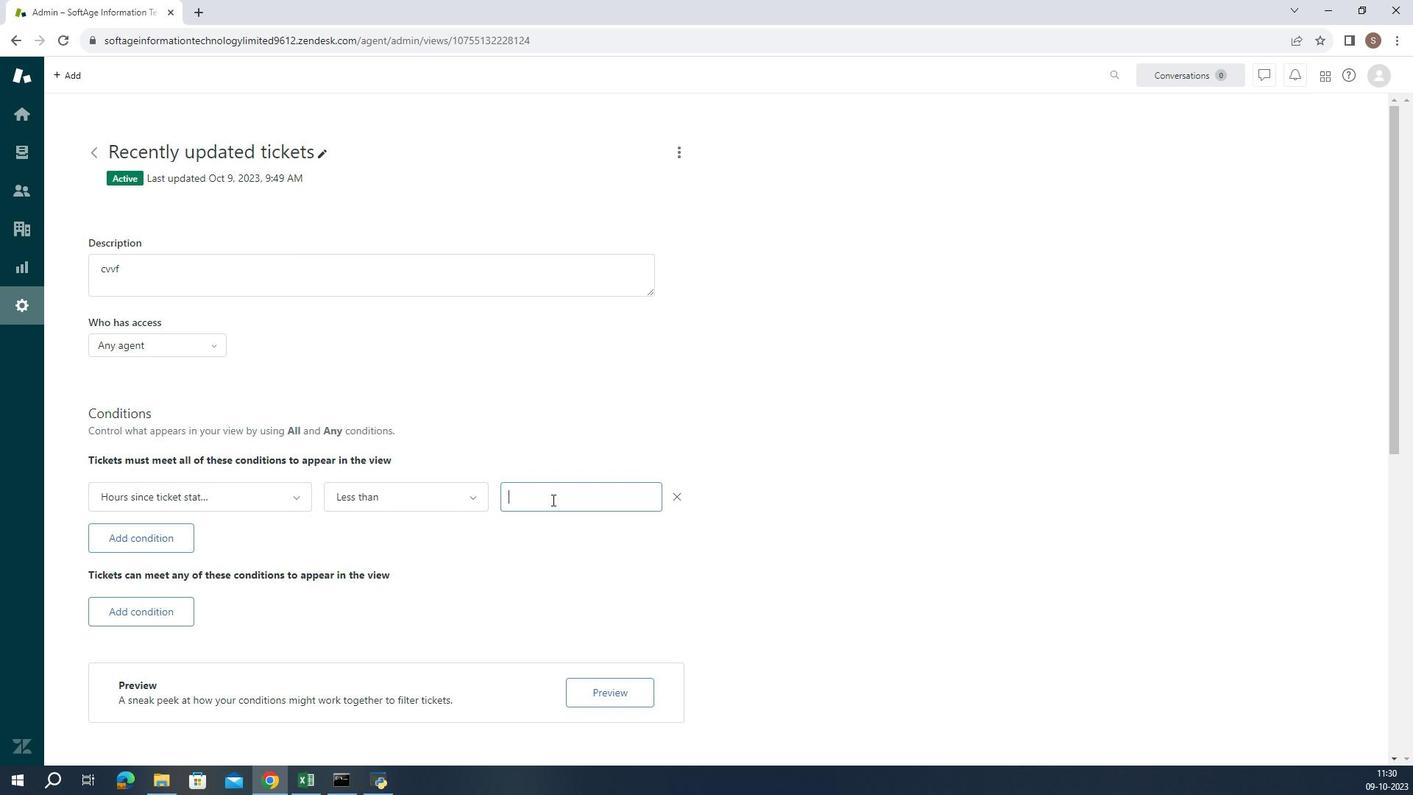 
Action: Mouse pressed left at (552, 493)
Screenshot: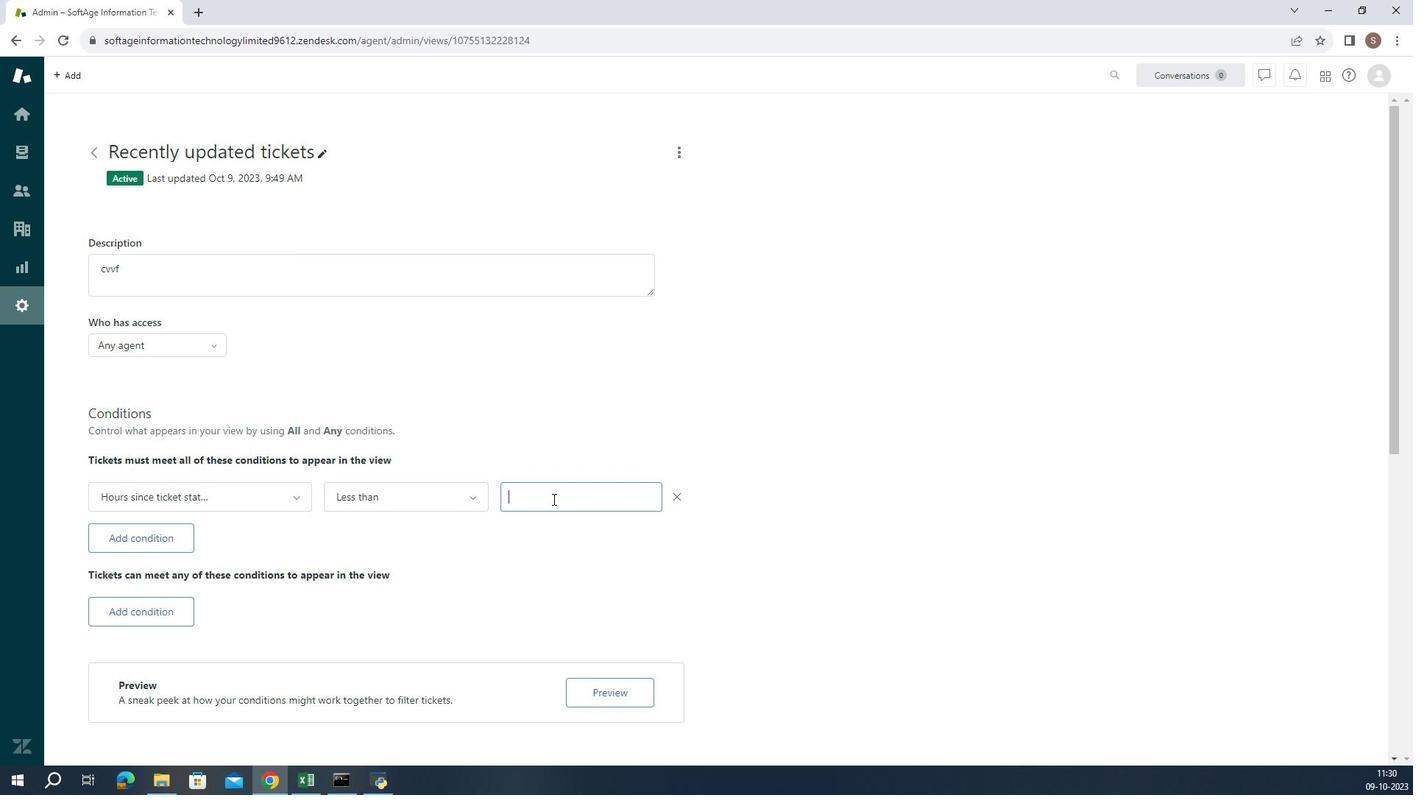 
Action: Key pressed 10
Screenshot: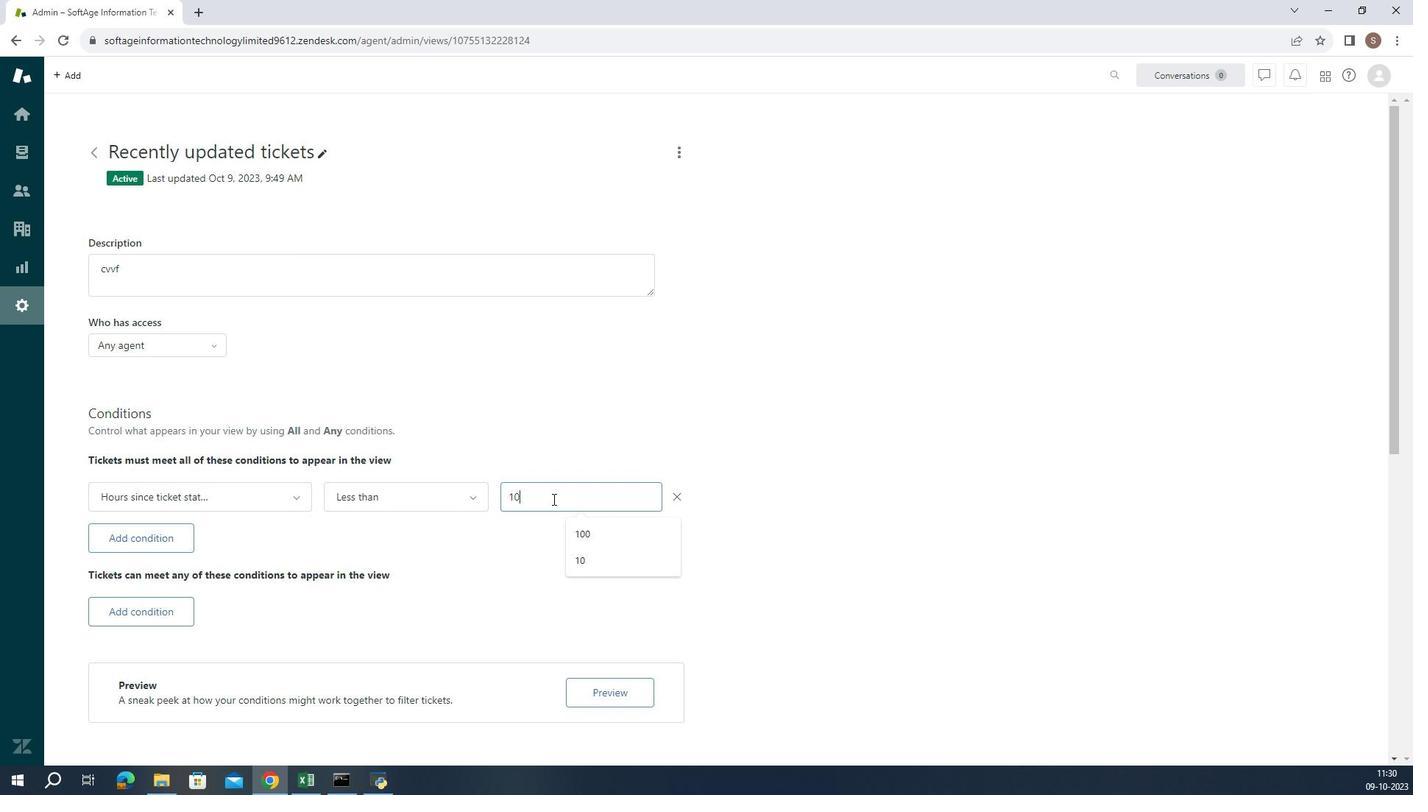 
Action: Mouse moved to (603, 544)
Screenshot: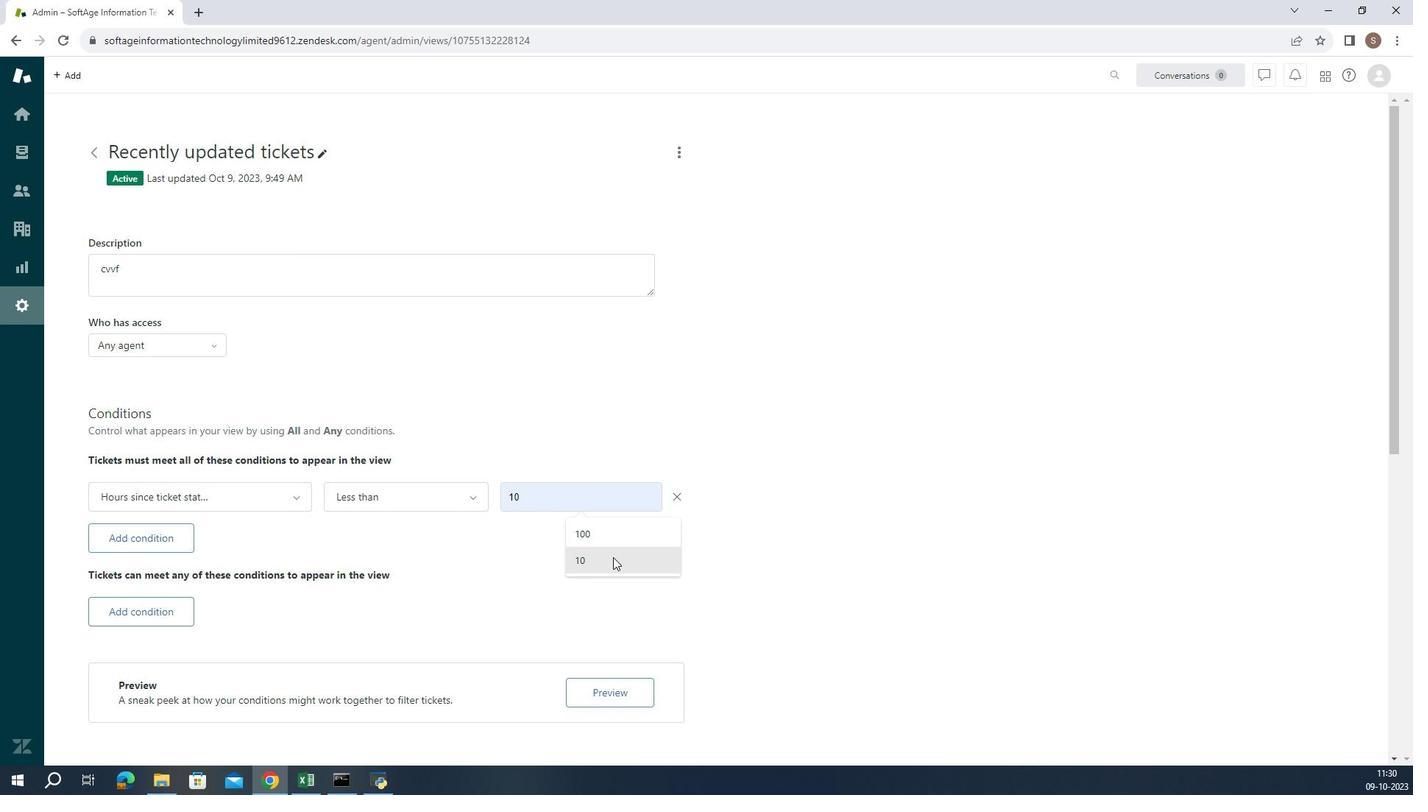 
Action: Mouse pressed left at (603, 544)
Screenshot: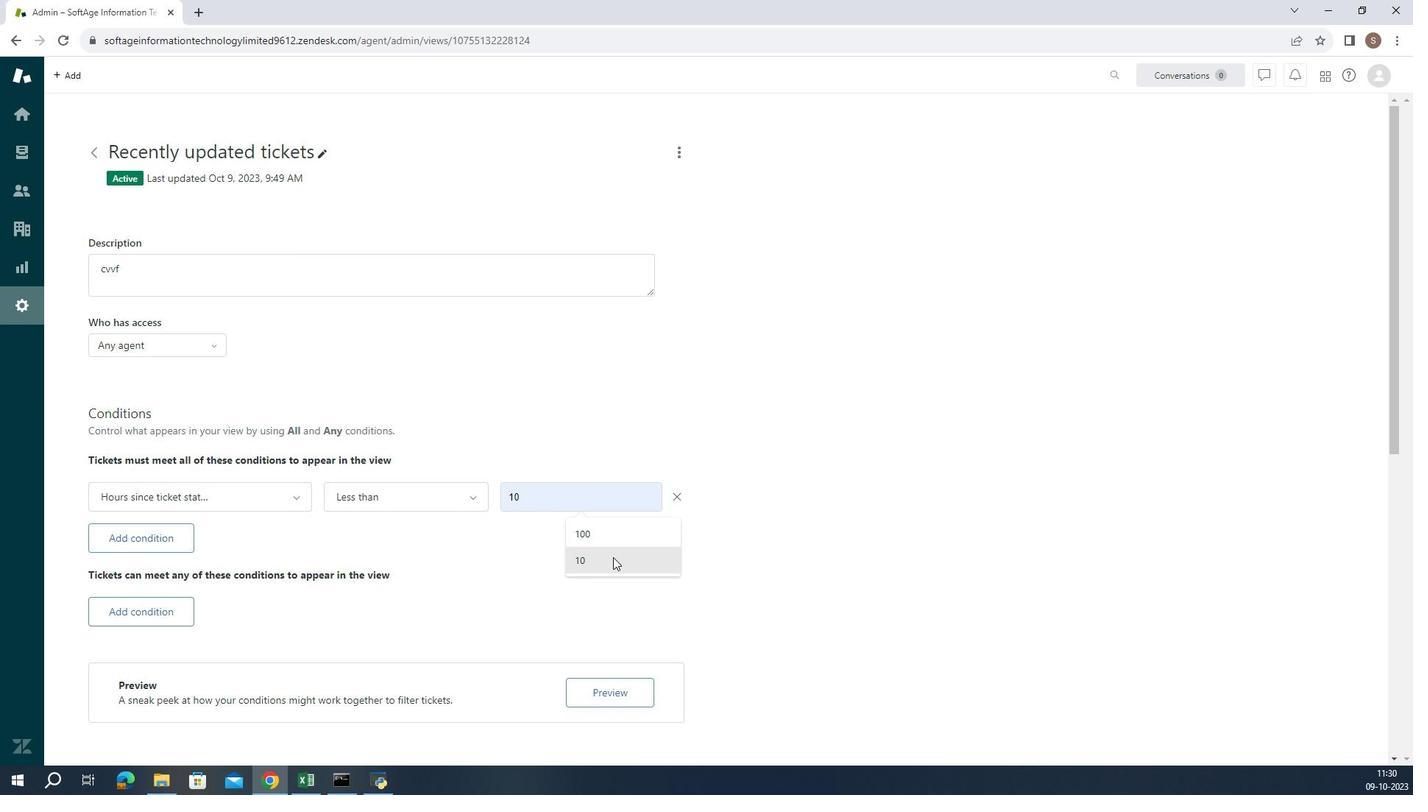
Action: Mouse pressed left at (603, 544)
Screenshot: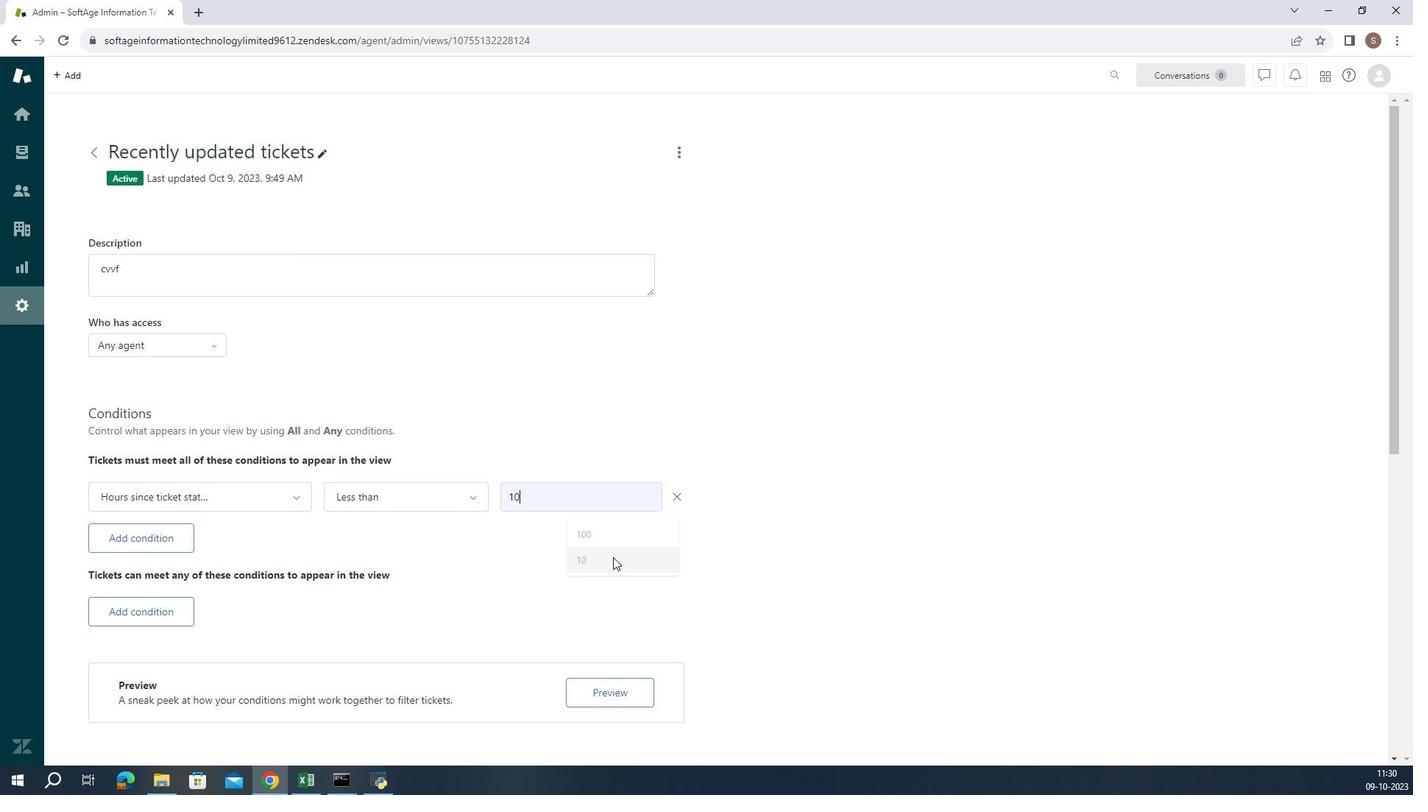 
